 Task: Get directions from Mount Everest, Nepal and China to Sagarmatha National Park, Nepal and reverse  starting point and destination and check the transit options
Action: Mouse moved to (171, 70)
Screenshot: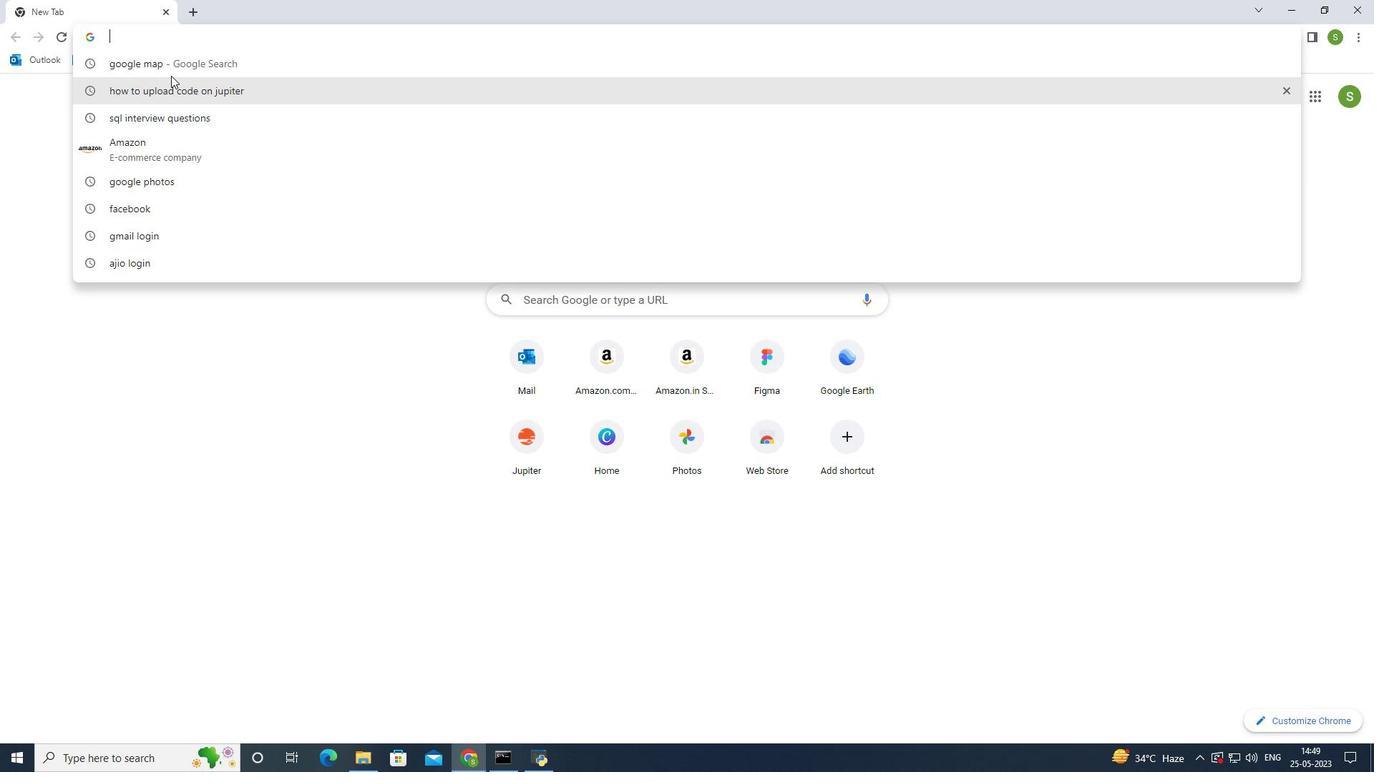 
Action: Mouse pressed left at (171, 70)
Screenshot: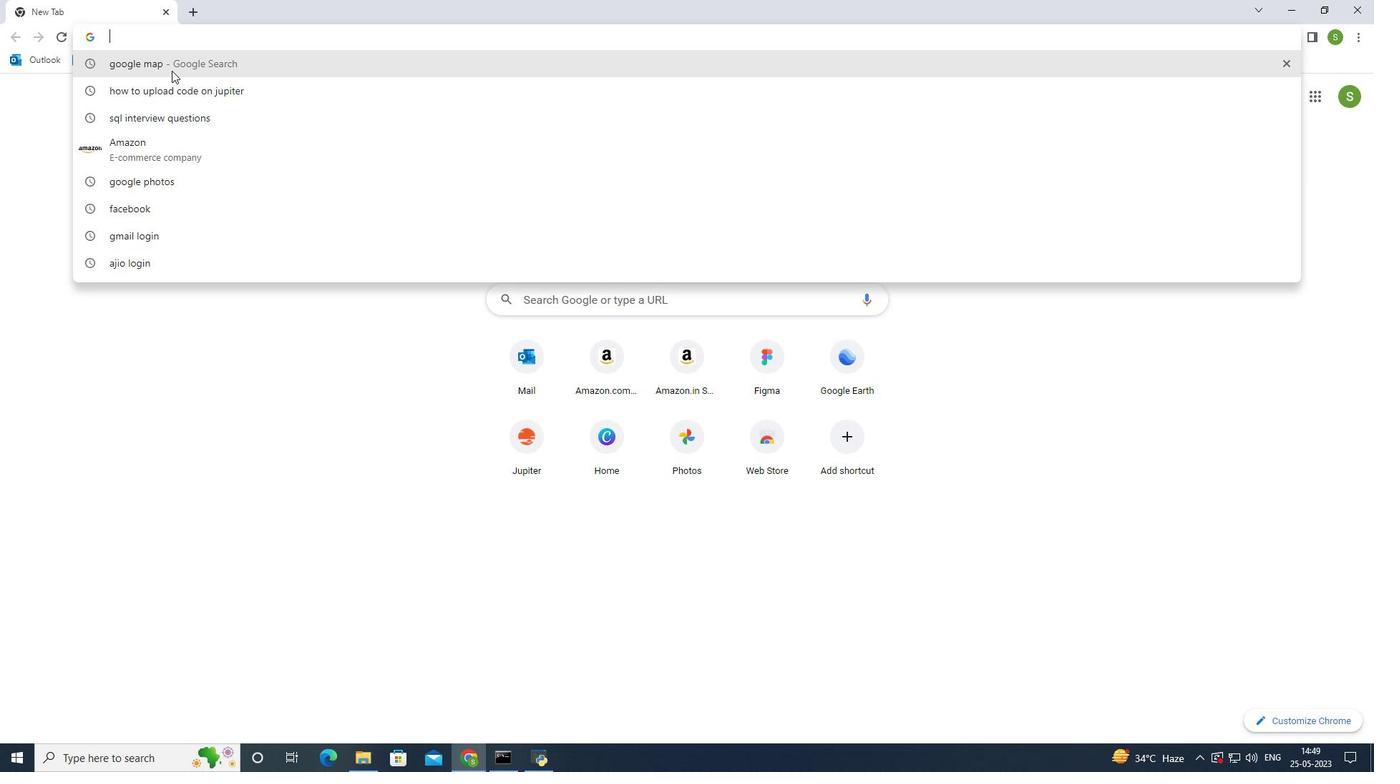 
Action: Mouse moved to (215, 226)
Screenshot: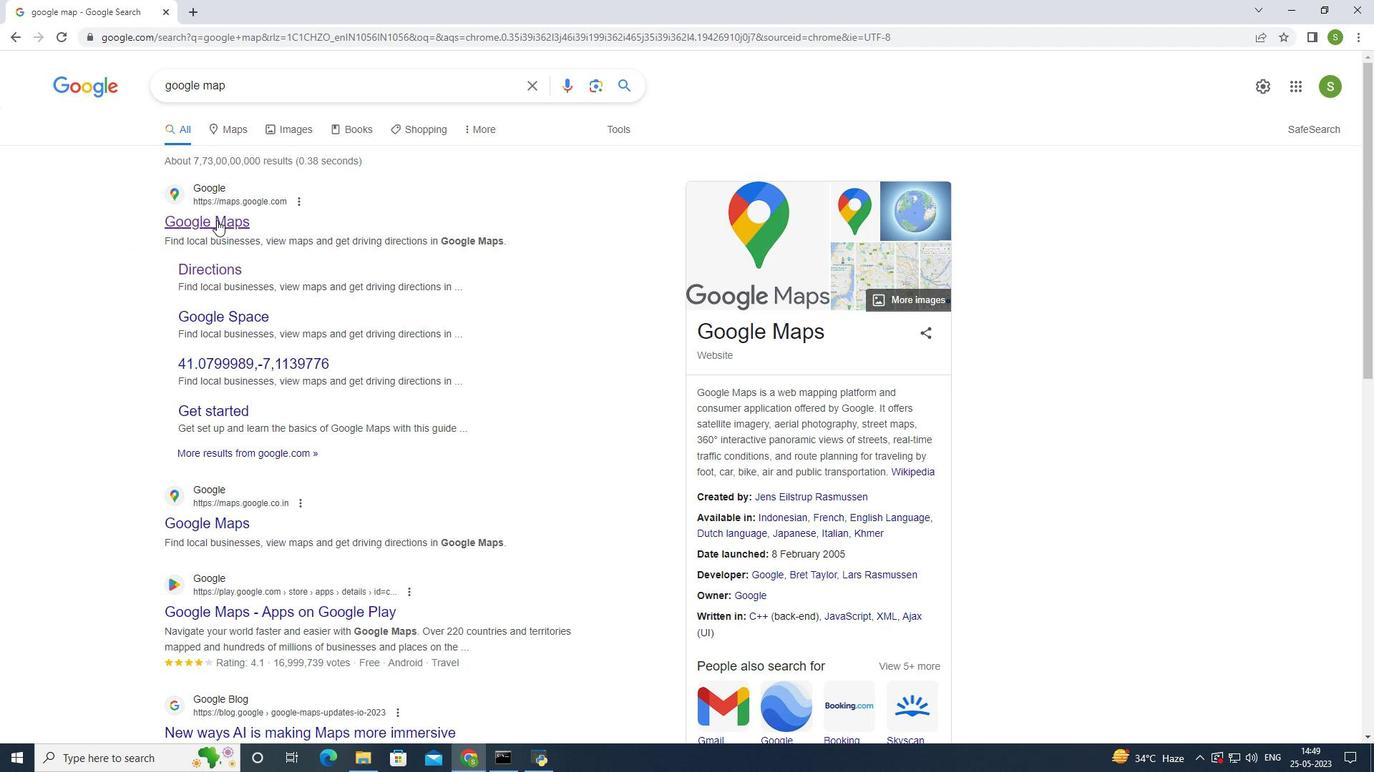 
Action: Mouse pressed left at (215, 226)
Screenshot: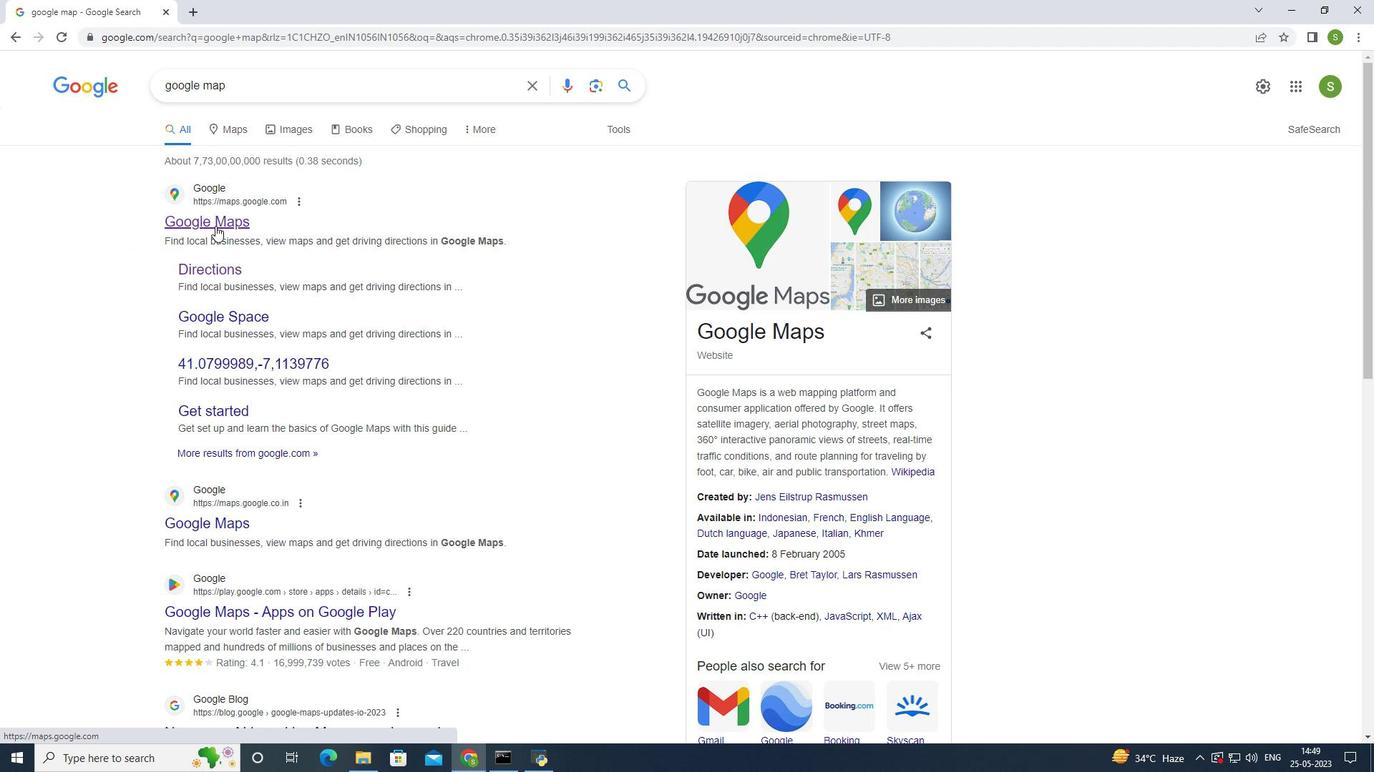
Action: Mouse moved to (166, 80)
Screenshot: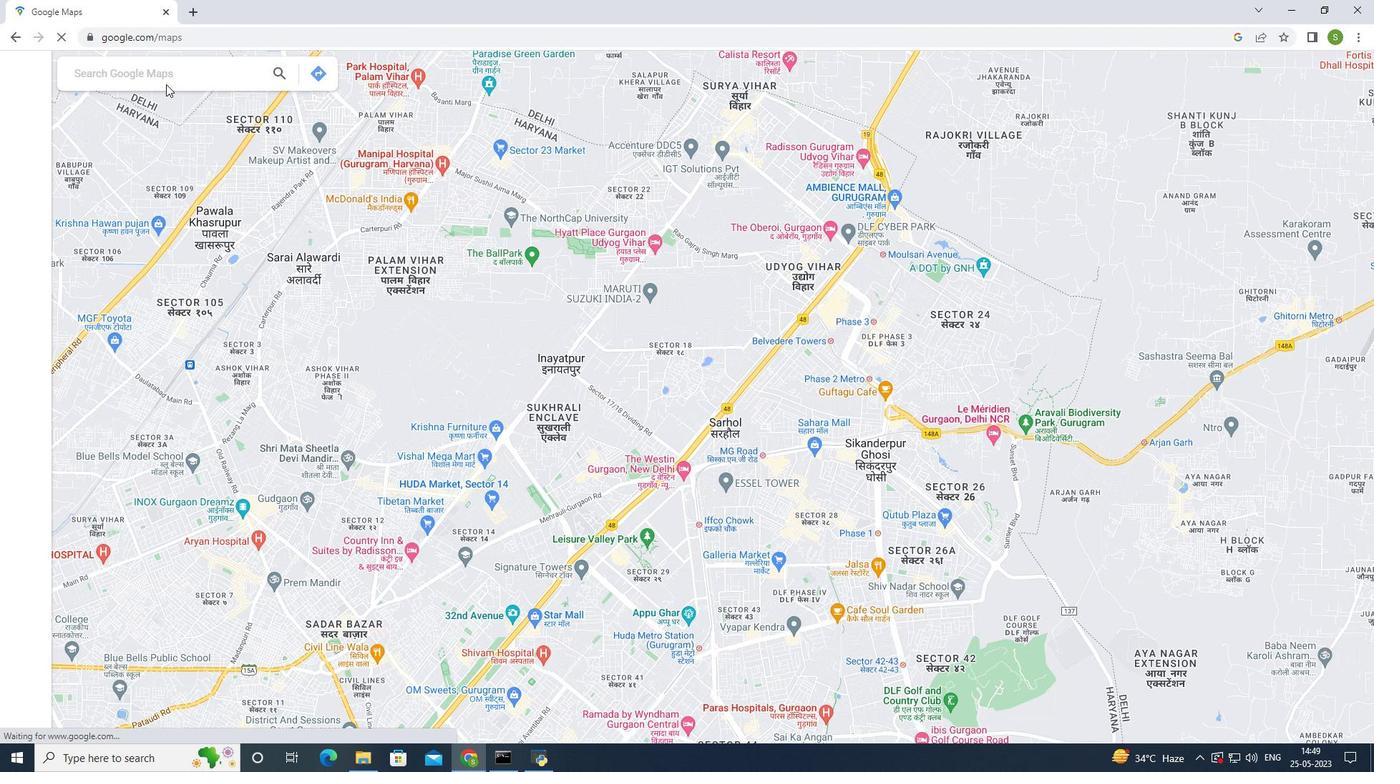 
Action: Mouse pressed left at (166, 80)
Screenshot: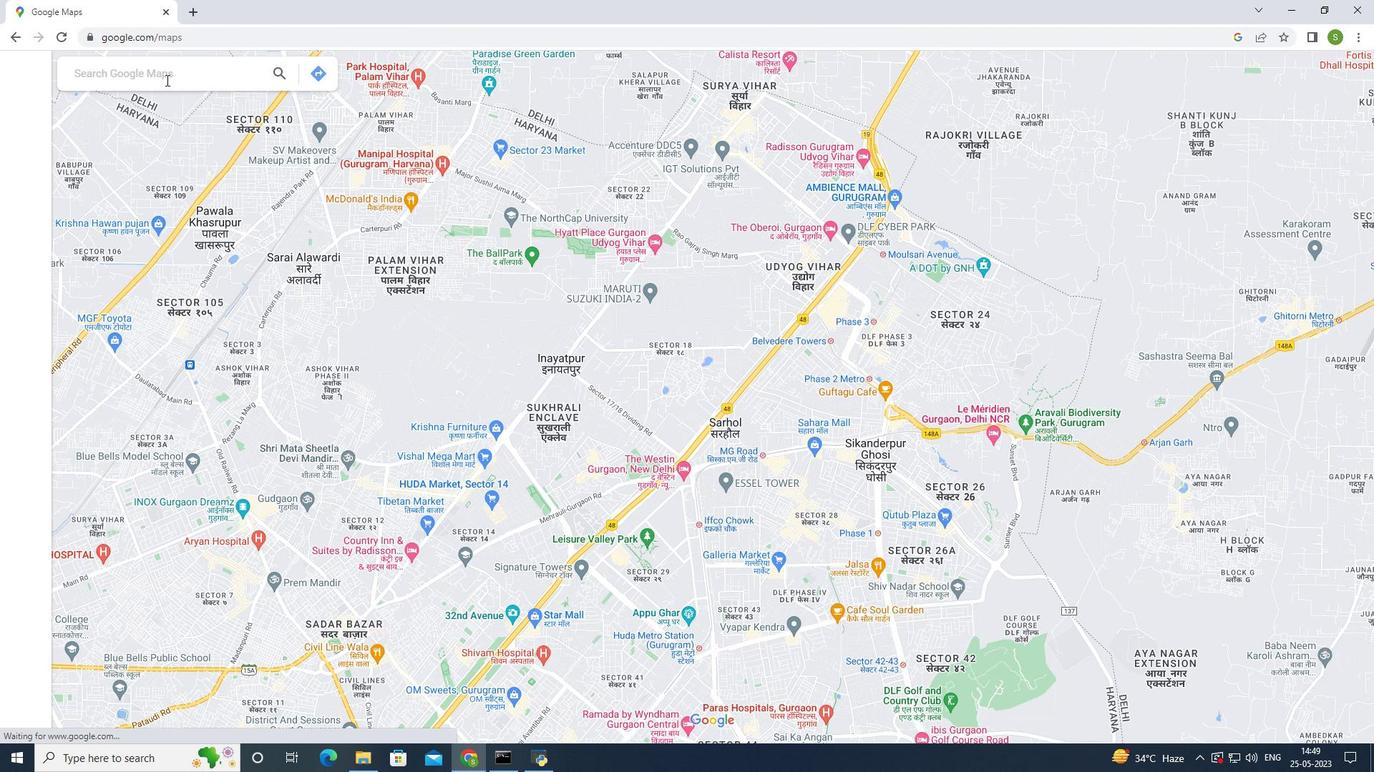 
Action: Mouse moved to (389, 487)
Screenshot: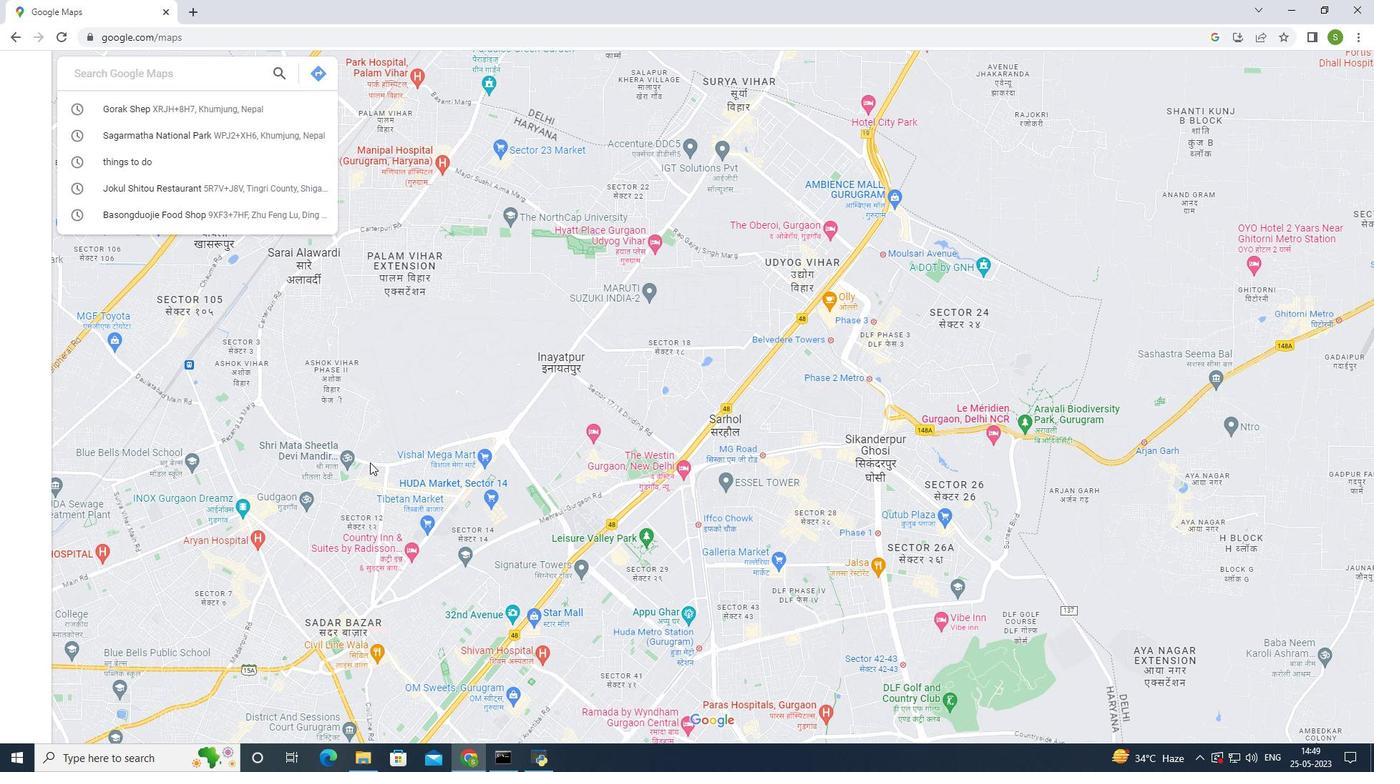 
Action: Key pressed <Key.caps_lock>M<Key.caps_lock>ount<Key.space><Key.caps_lock>E<Key.caps_lock>verest<Key.space><Key.caps_lock>N<Key.caps_lock>epal<Key.space>and<Key.space><Key.caps_lock>C<Key.caps_lock>hina<Key.space><Key.caps_lock>TO<Key.caps_lock><Key.backspace><Key.backspace><Key.caps_lock><Key.caps_lock>to<Key.space><Key.caps_lock>S<Key.caps_lock>a<Key.caps_lock>GARMATHA<Key.backspace><Key.backspace><Key.backspace><Key.backspace><Key.backspace><Key.backspace><Key.backspace><Key.backspace><Key.caps_lock>garmatha<Key.space><Key.caps_lock>N<Key.caps_lock>ational<Key.space><Key.caps_lock>P<Key.caps_lock>ark<Key.enter>
Screenshot: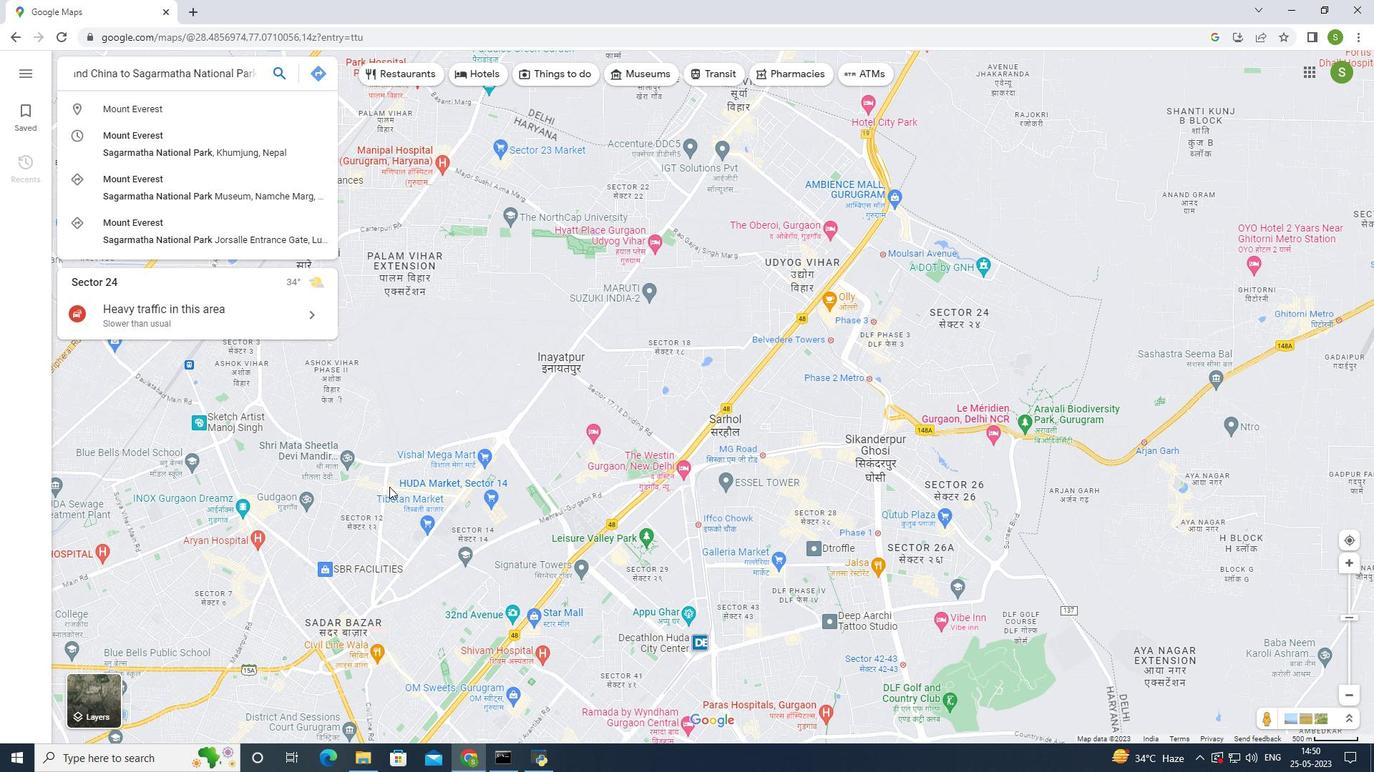 
Action: Mouse moved to (74, 70)
Screenshot: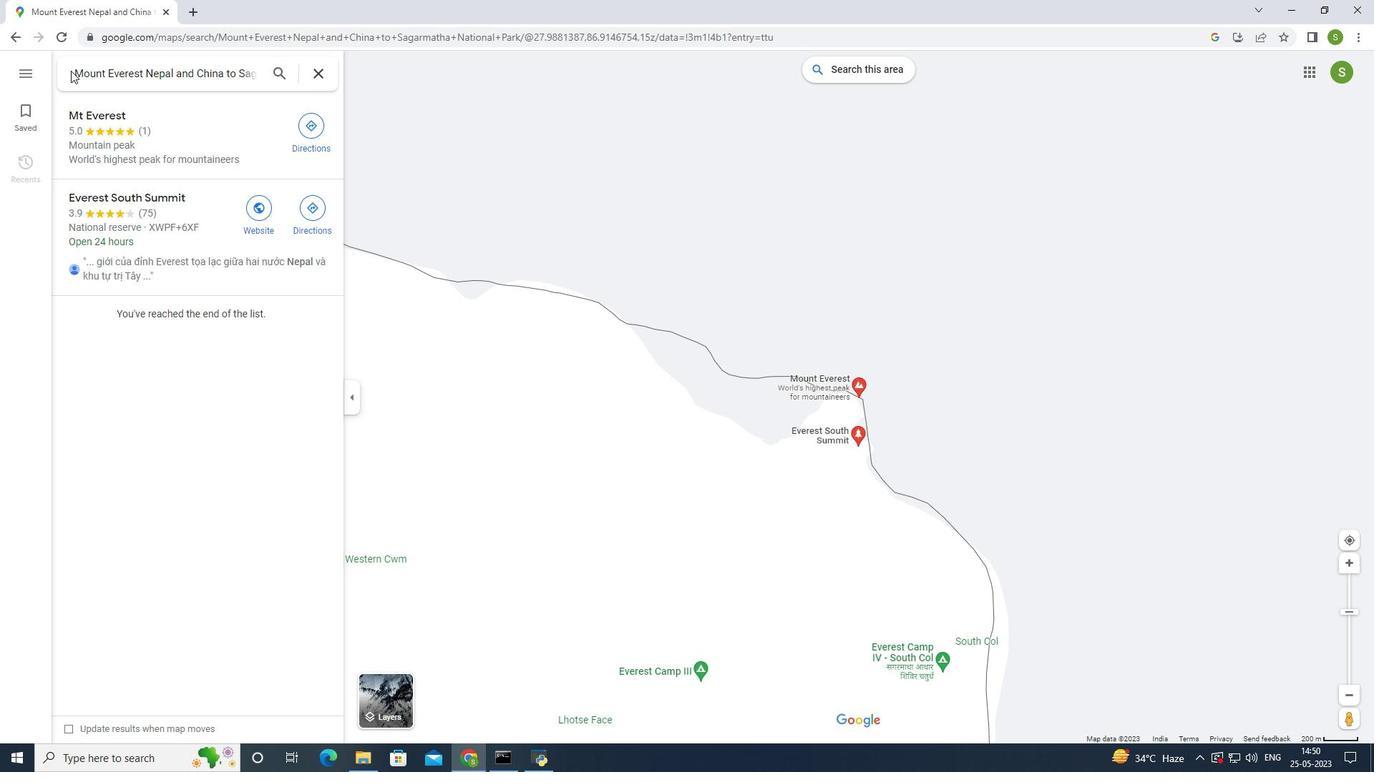 
Action: Mouse pressed left at (74, 70)
Screenshot: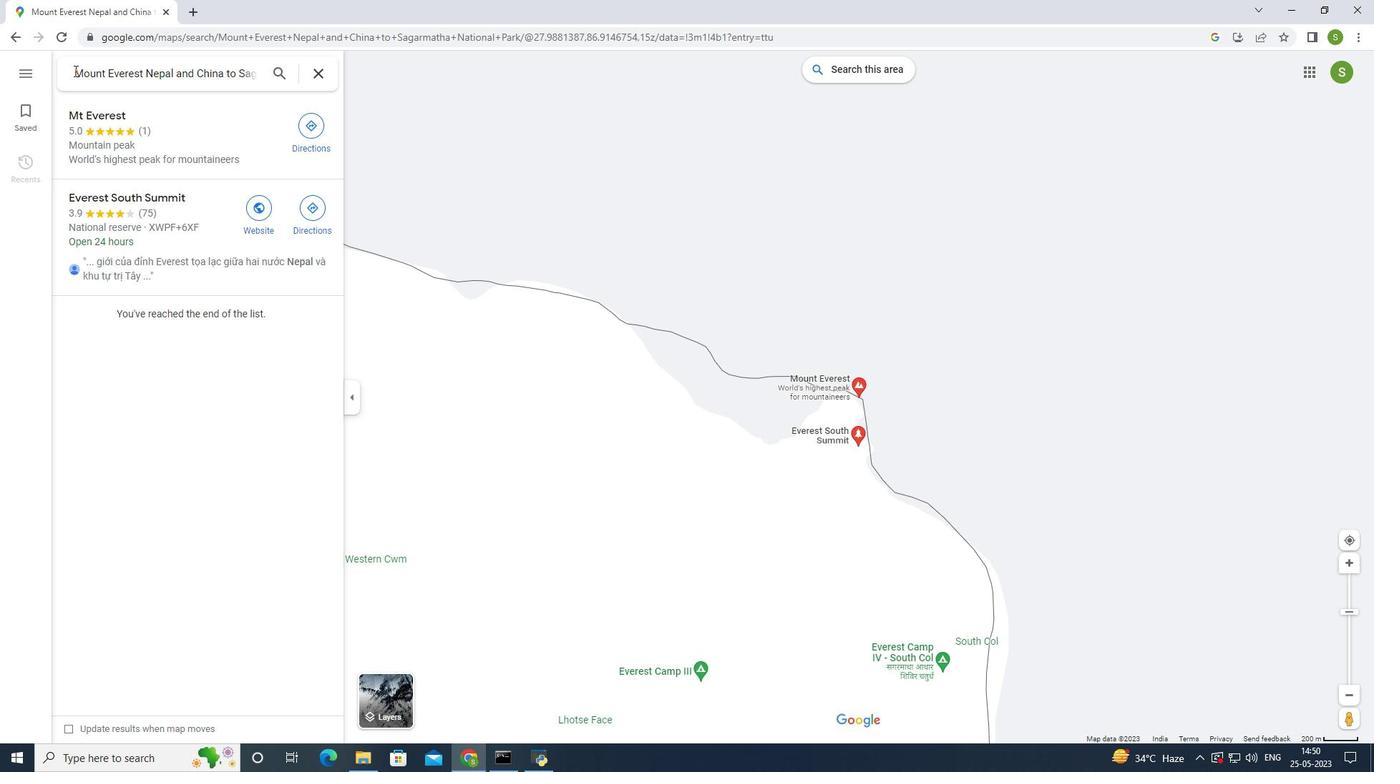 
Action: Mouse moved to (108, 77)
Screenshot: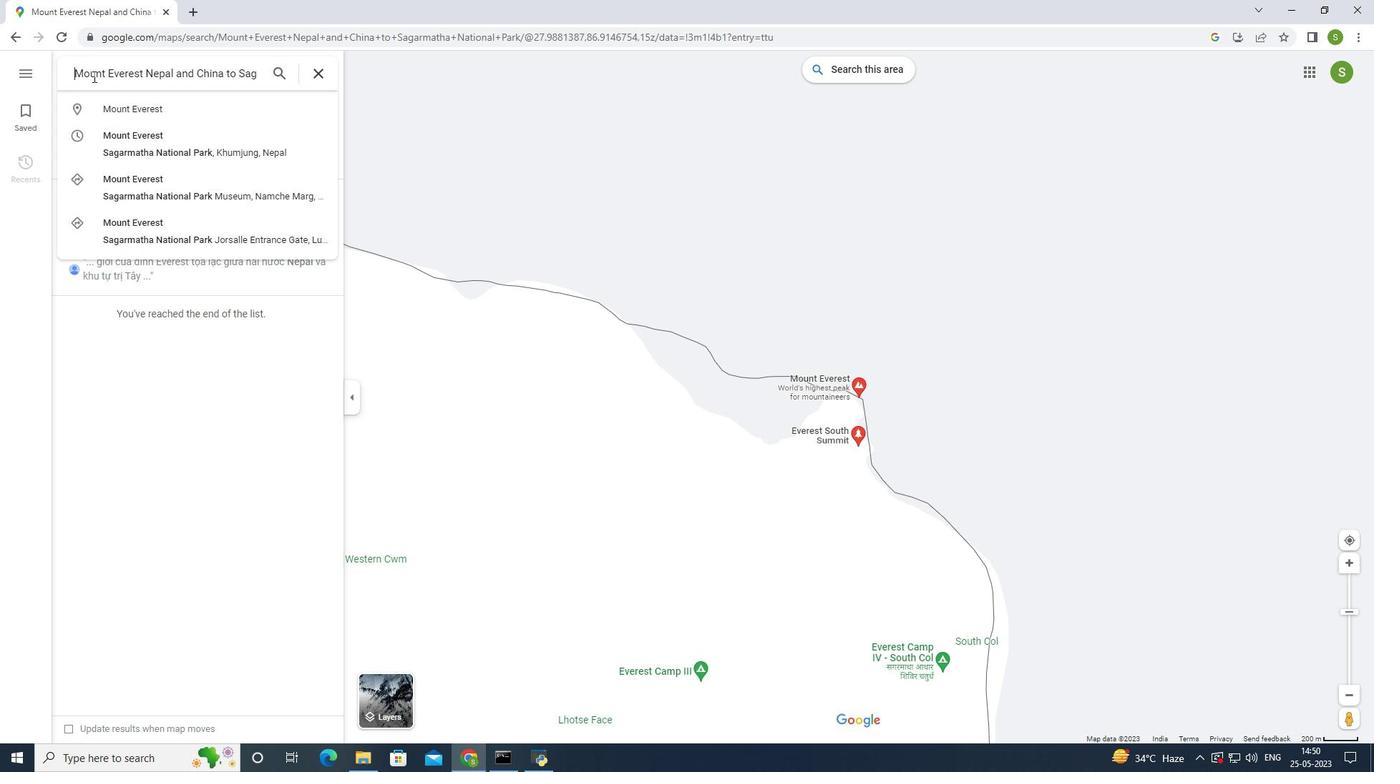 
Action: Key pressed <Key.space>
Screenshot: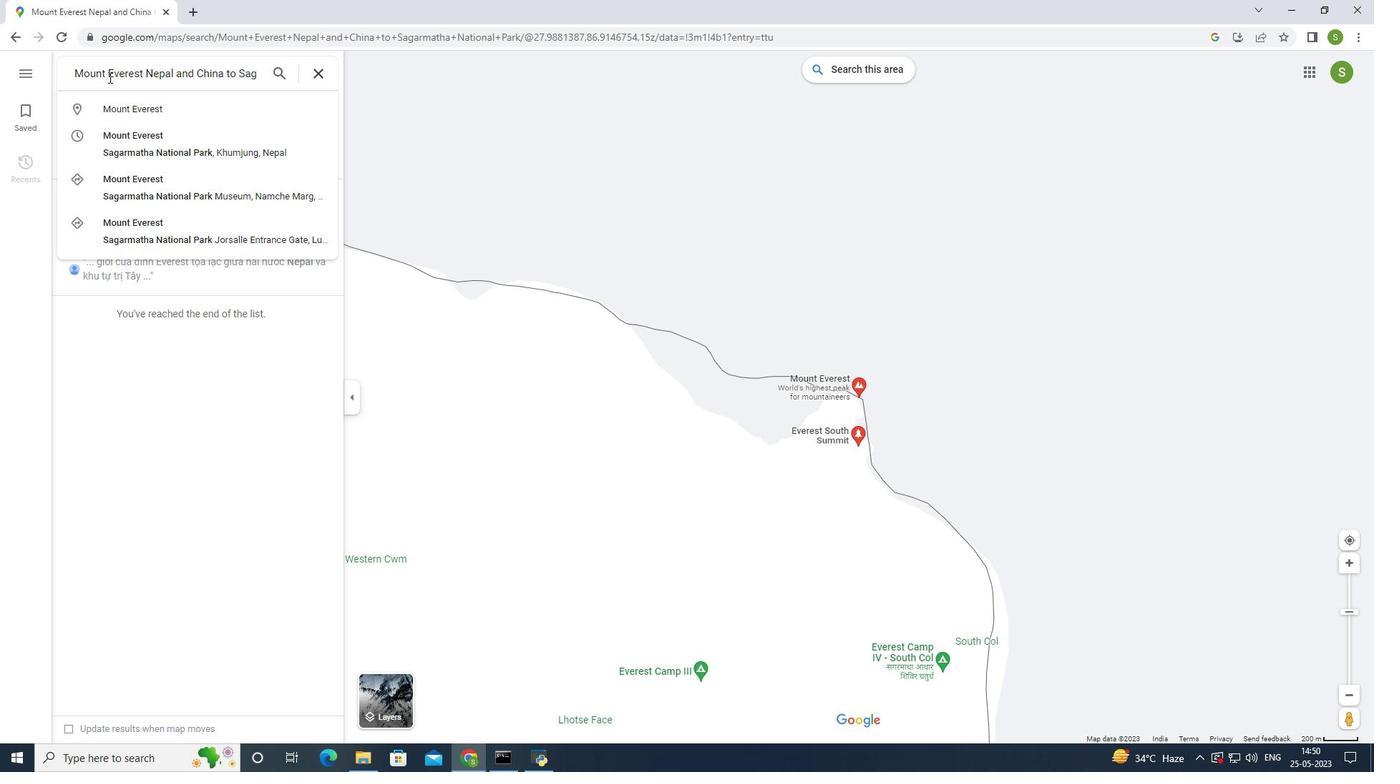 
Action: Mouse moved to (109, 77)
Screenshot: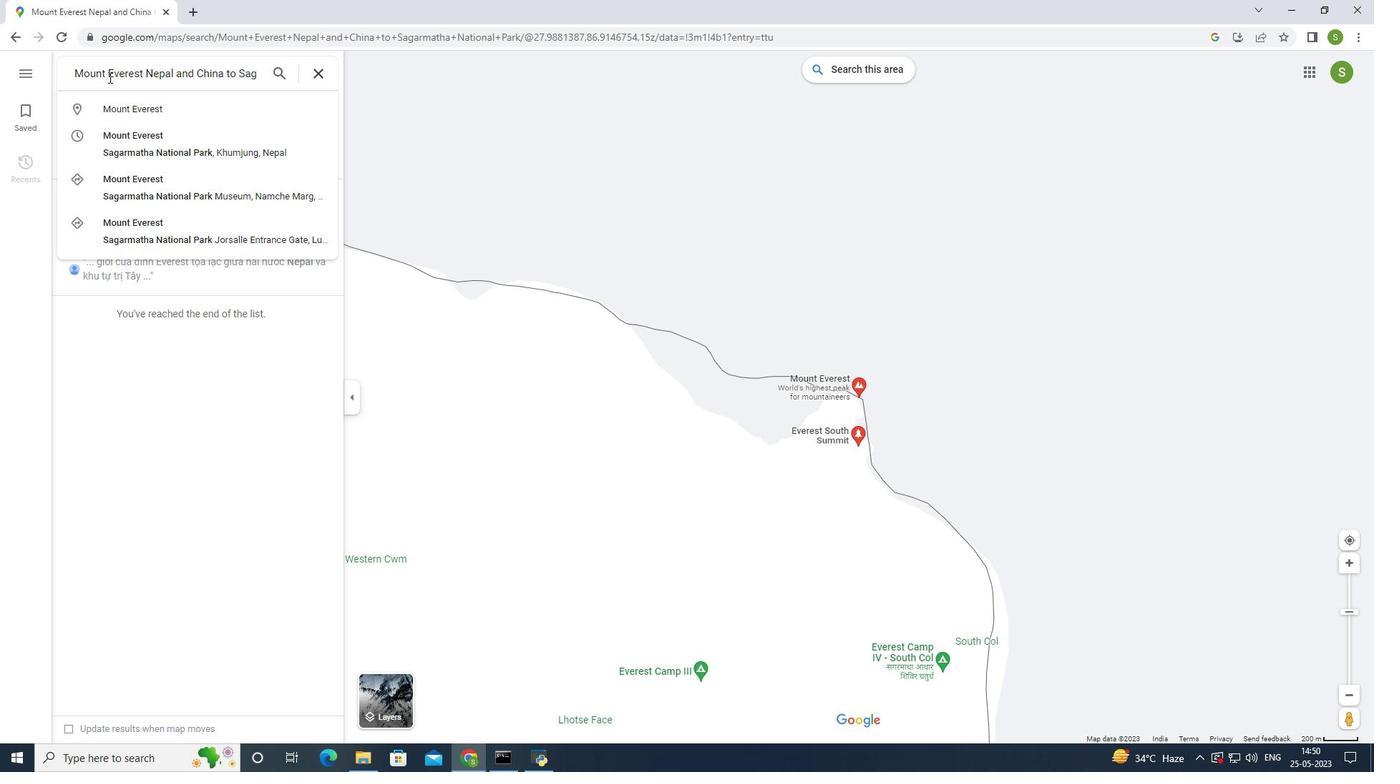 
Action: Key pressed fri<Key.backspace>om
Screenshot: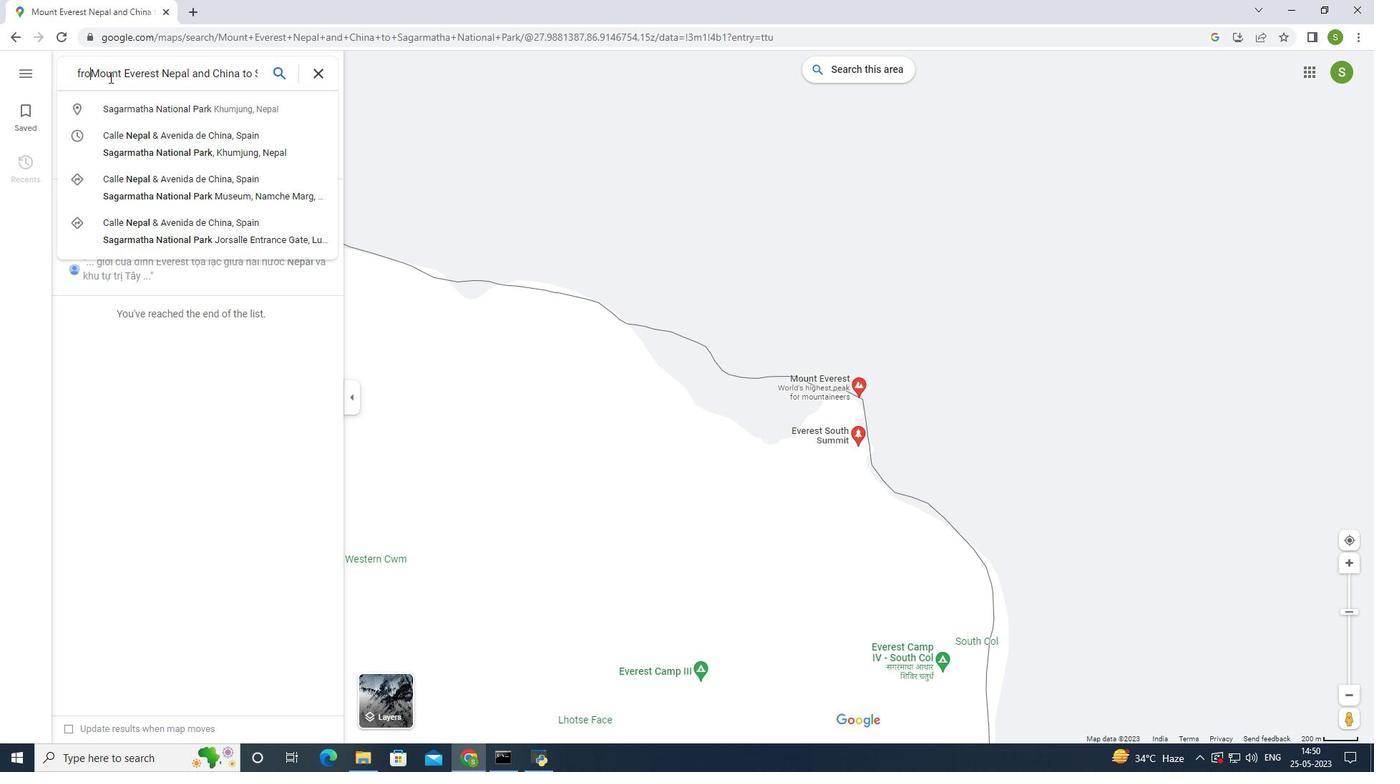 
Action: Mouse moved to (109, 78)
Screenshot: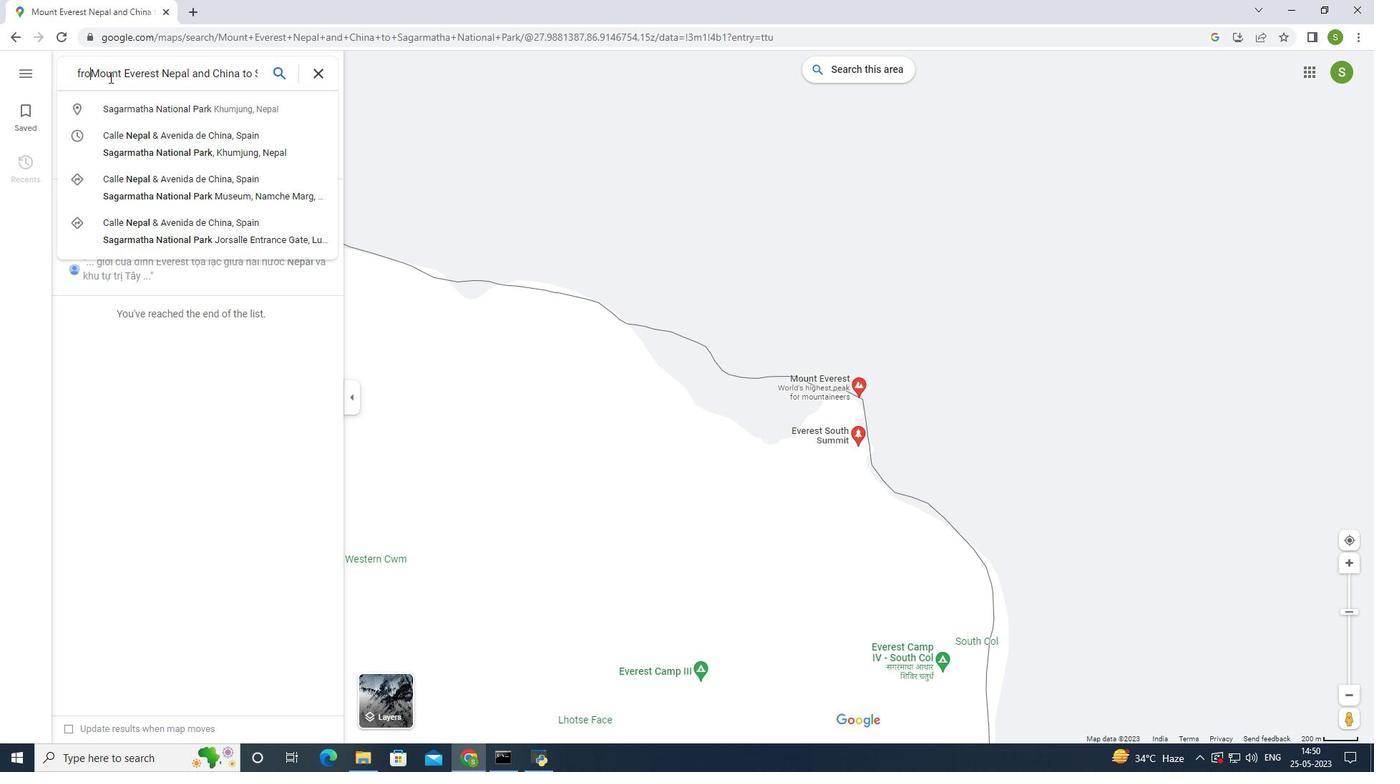 
Action: Key pressed <Key.space>
Screenshot: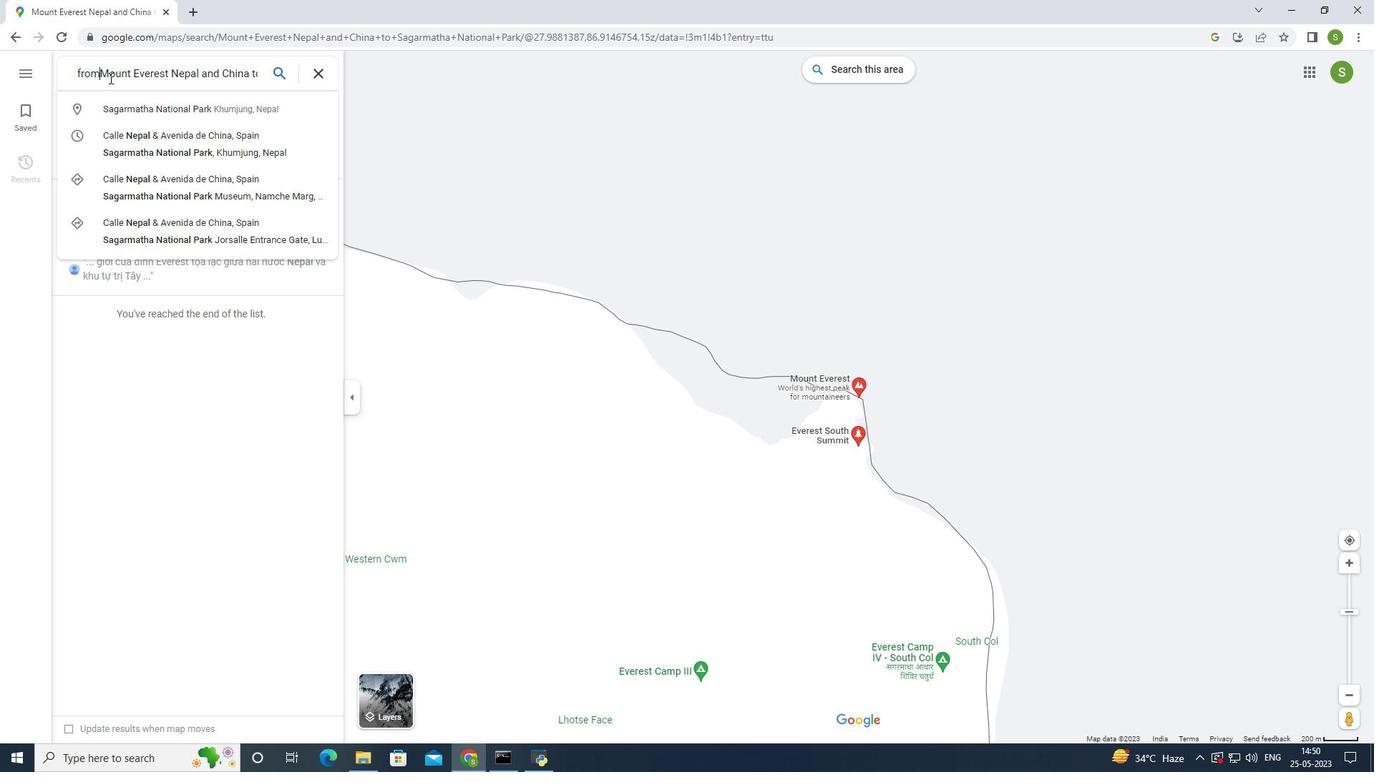 
Action: Mouse moved to (109, 78)
Screenshot: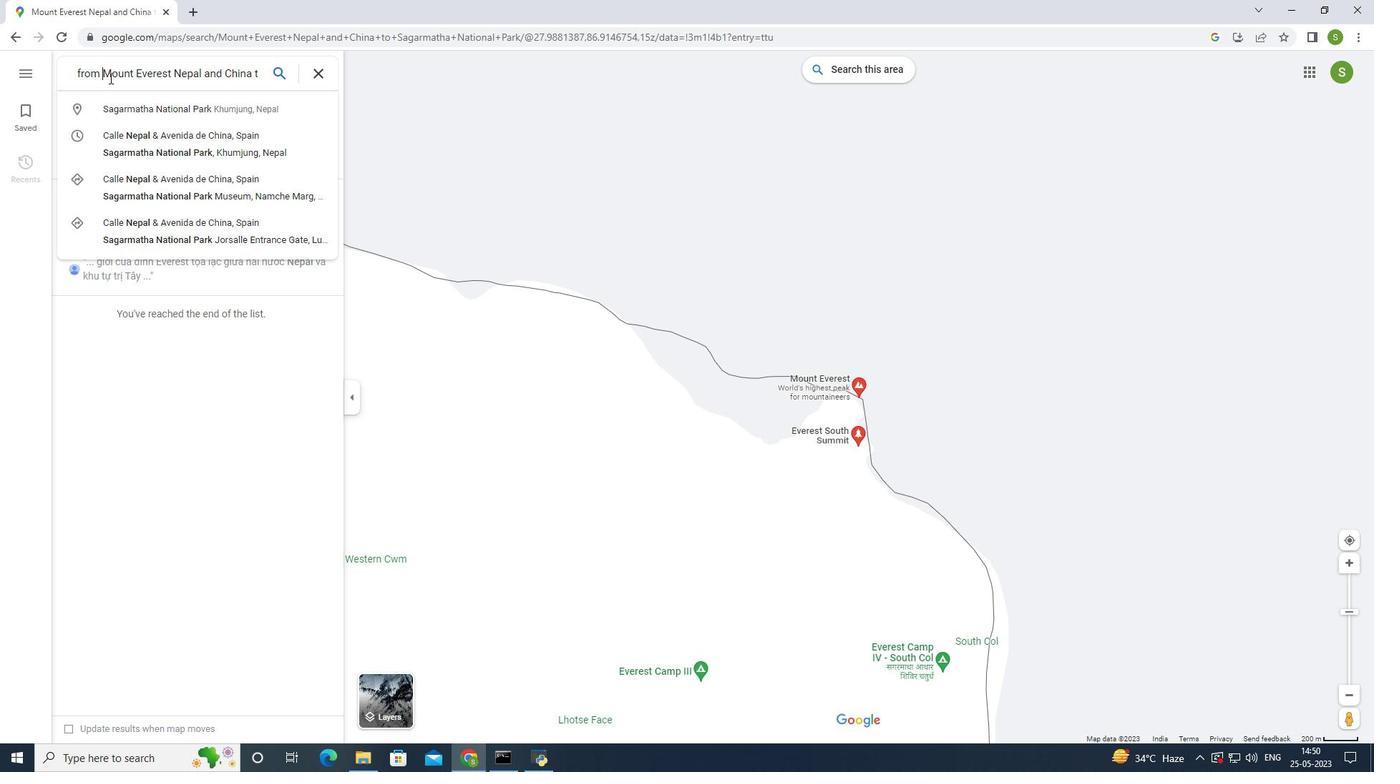 
Action: Key pressed <Key.enter>
Screenshot: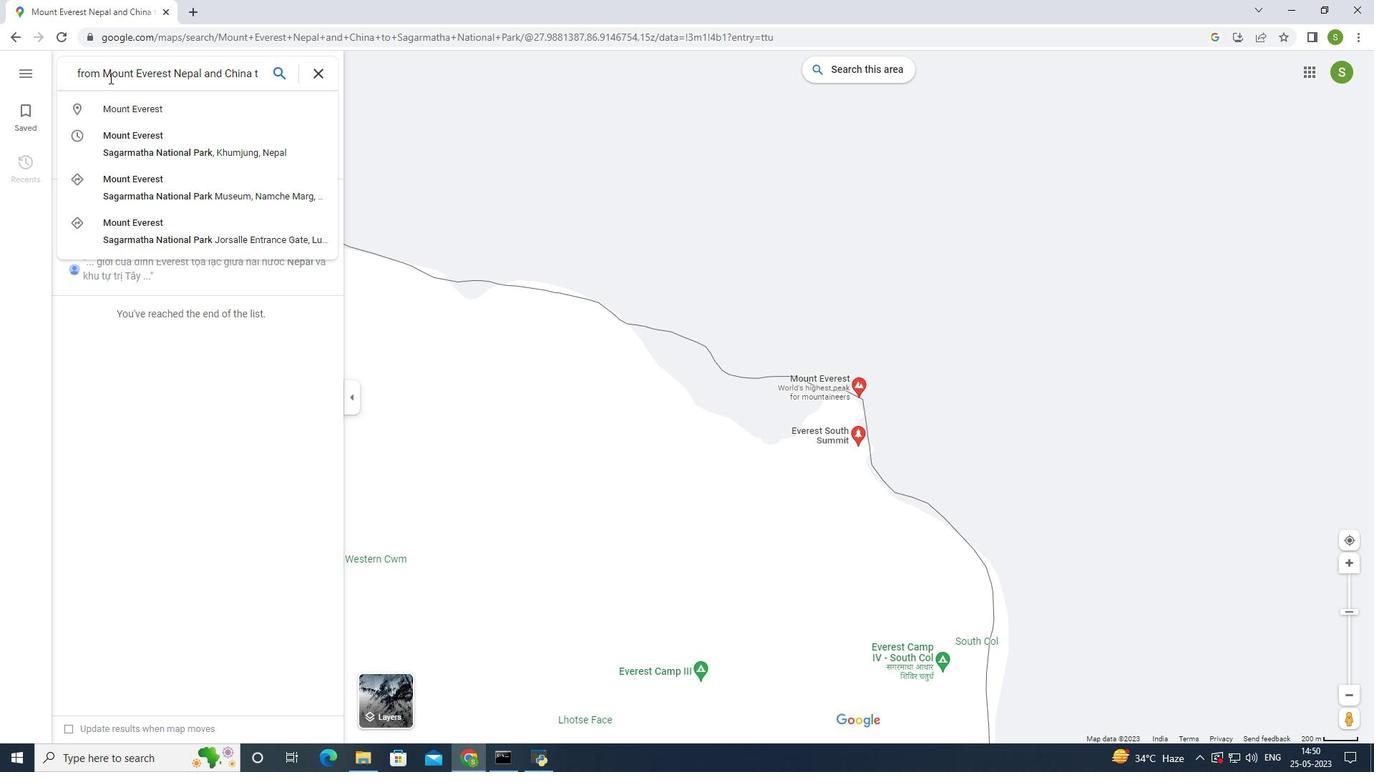 
Action: Mouse moved to (171, 81)
Screenshot: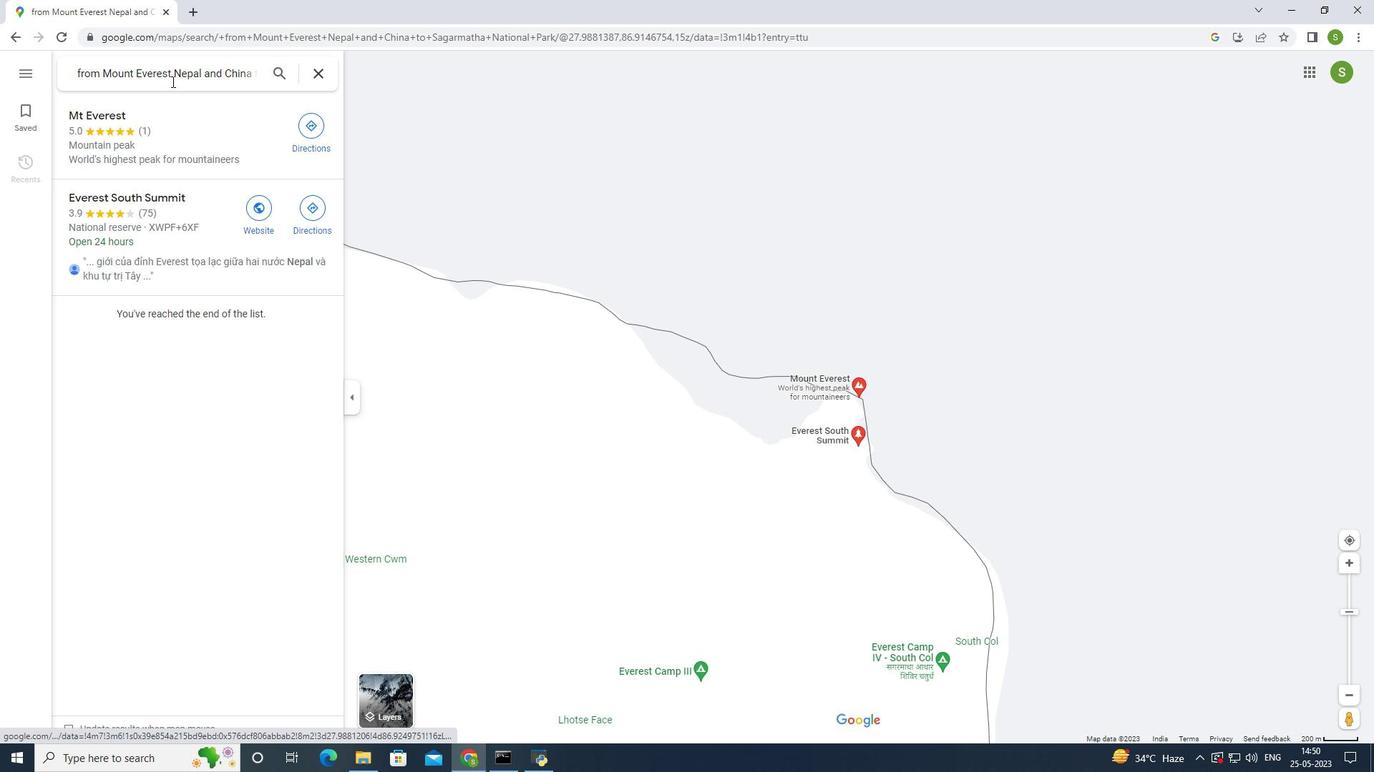 
Action: Mouse pressed left at (171, 81)
Screenshot: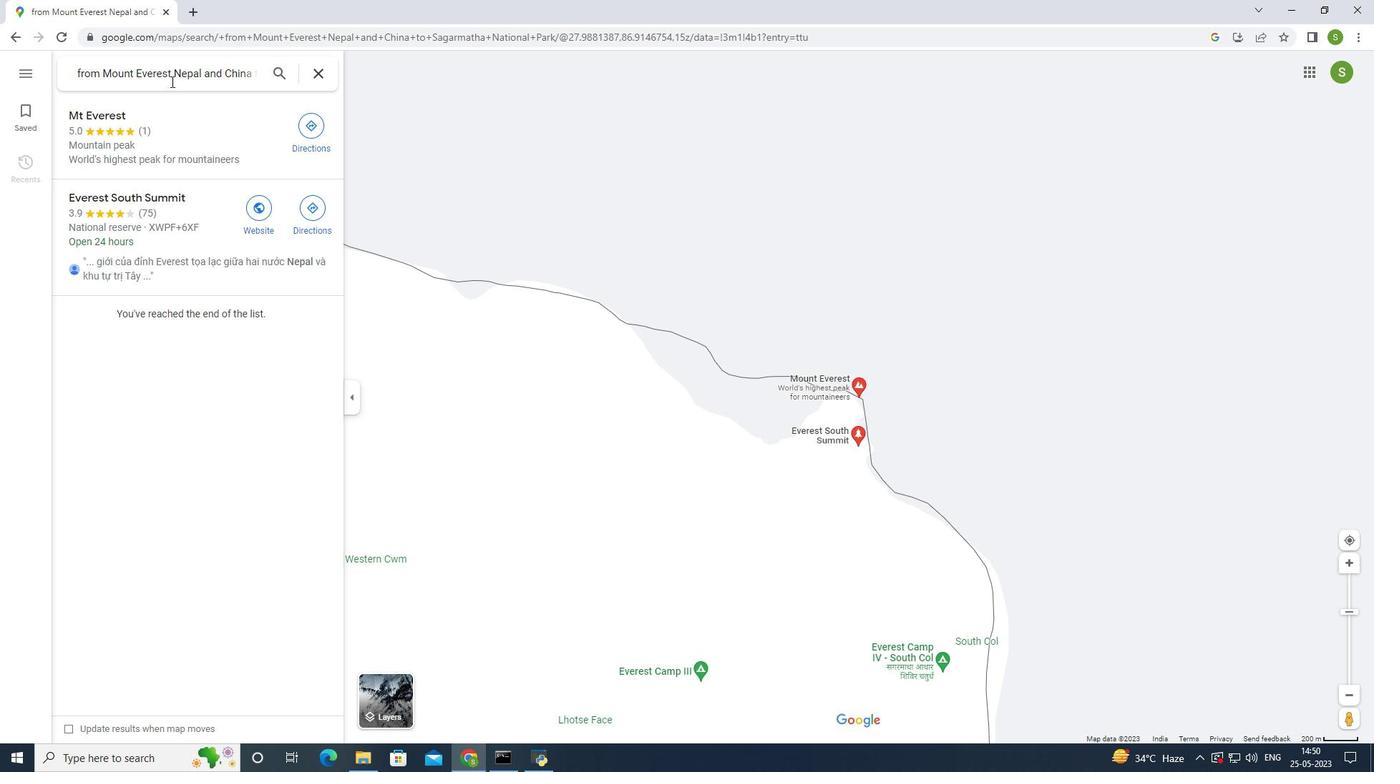 
Action: Mouse moved to (846, 391)
Screenshot: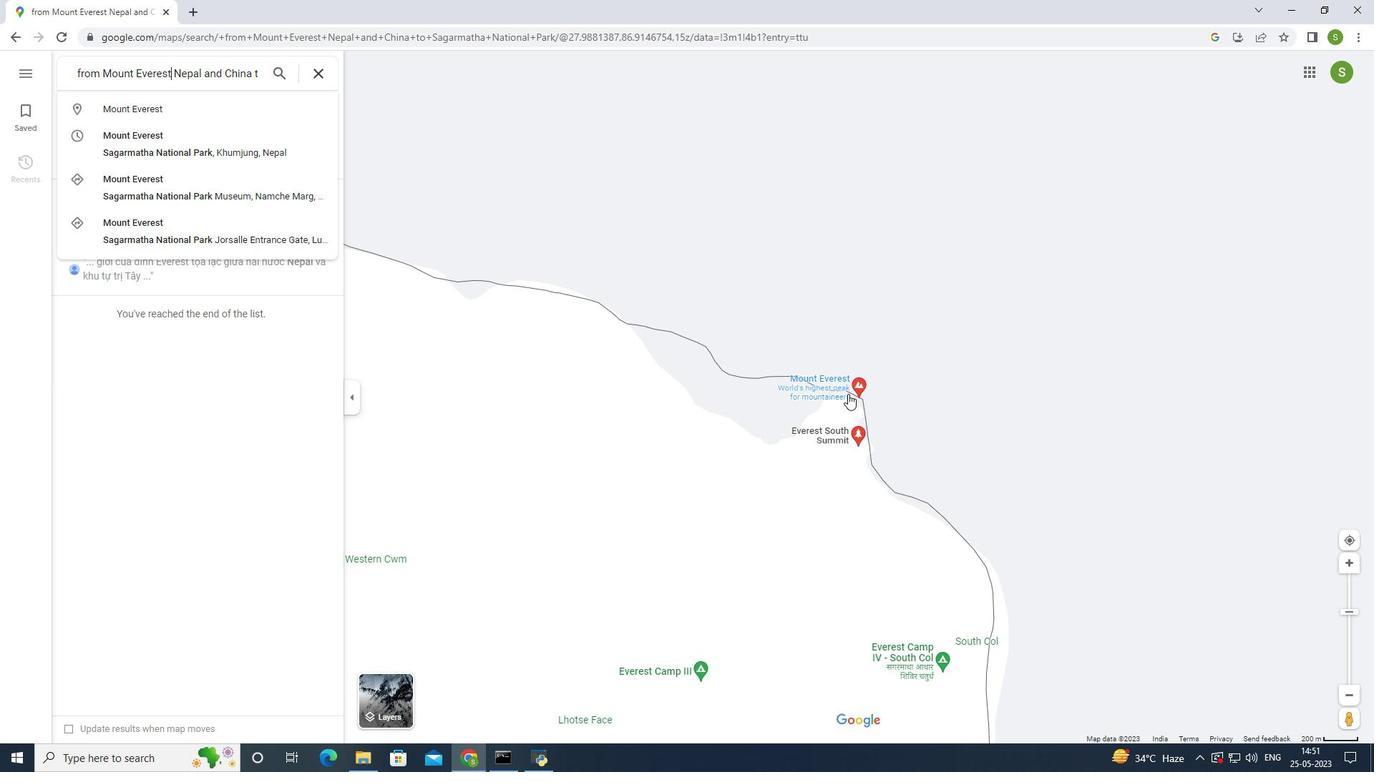 
Action: Mouse pressed left at (846, 391)
Screenshot: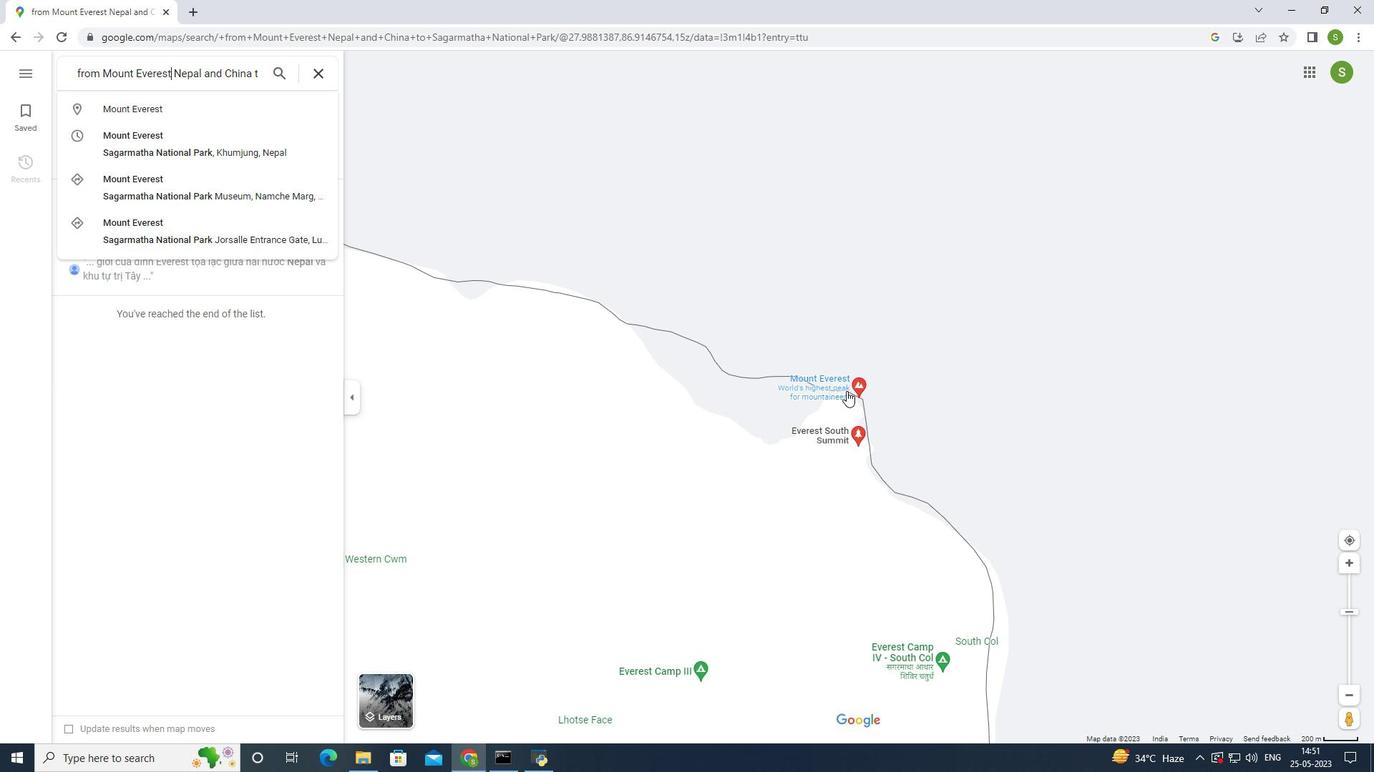 
Action: Mouse moved to (629, 117)
Screenshot: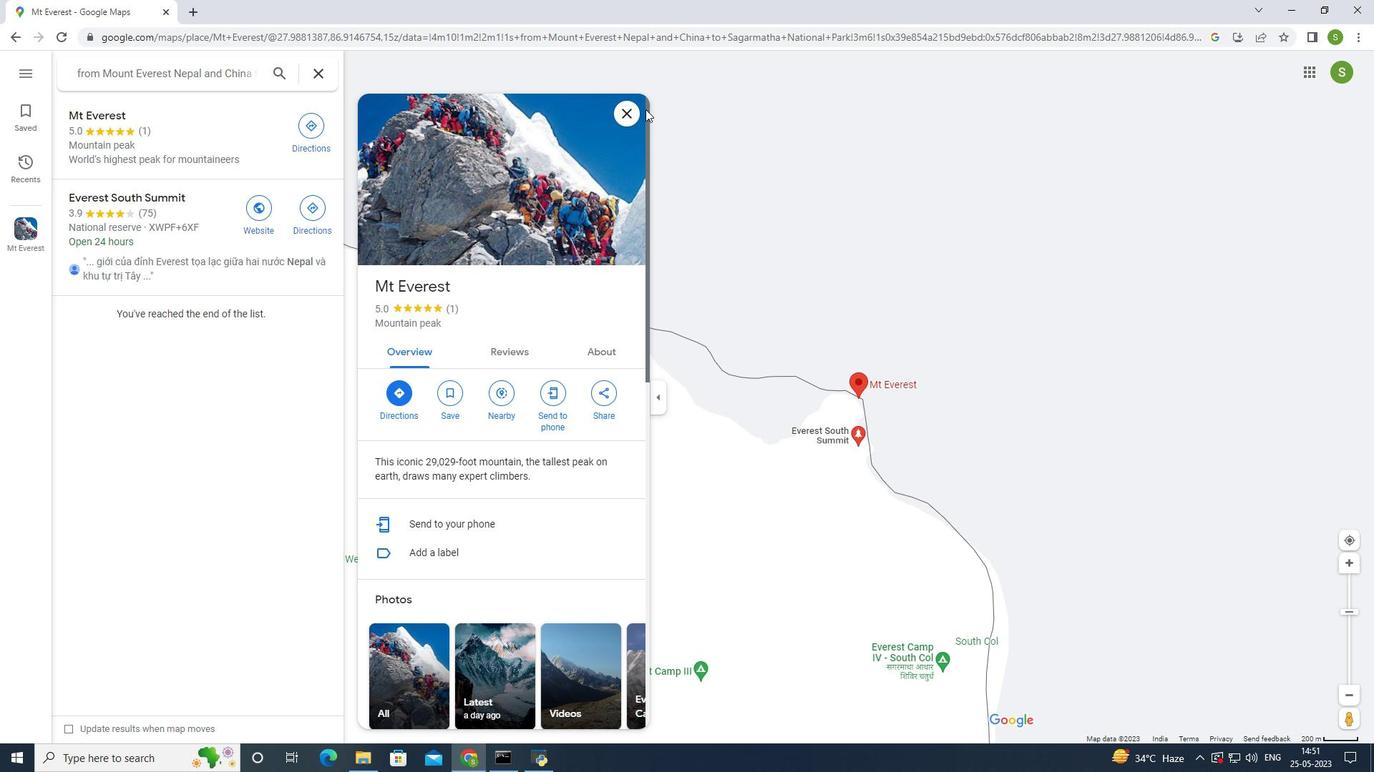 
Action: Mouse pressed left at (629, 117)
Screenshot: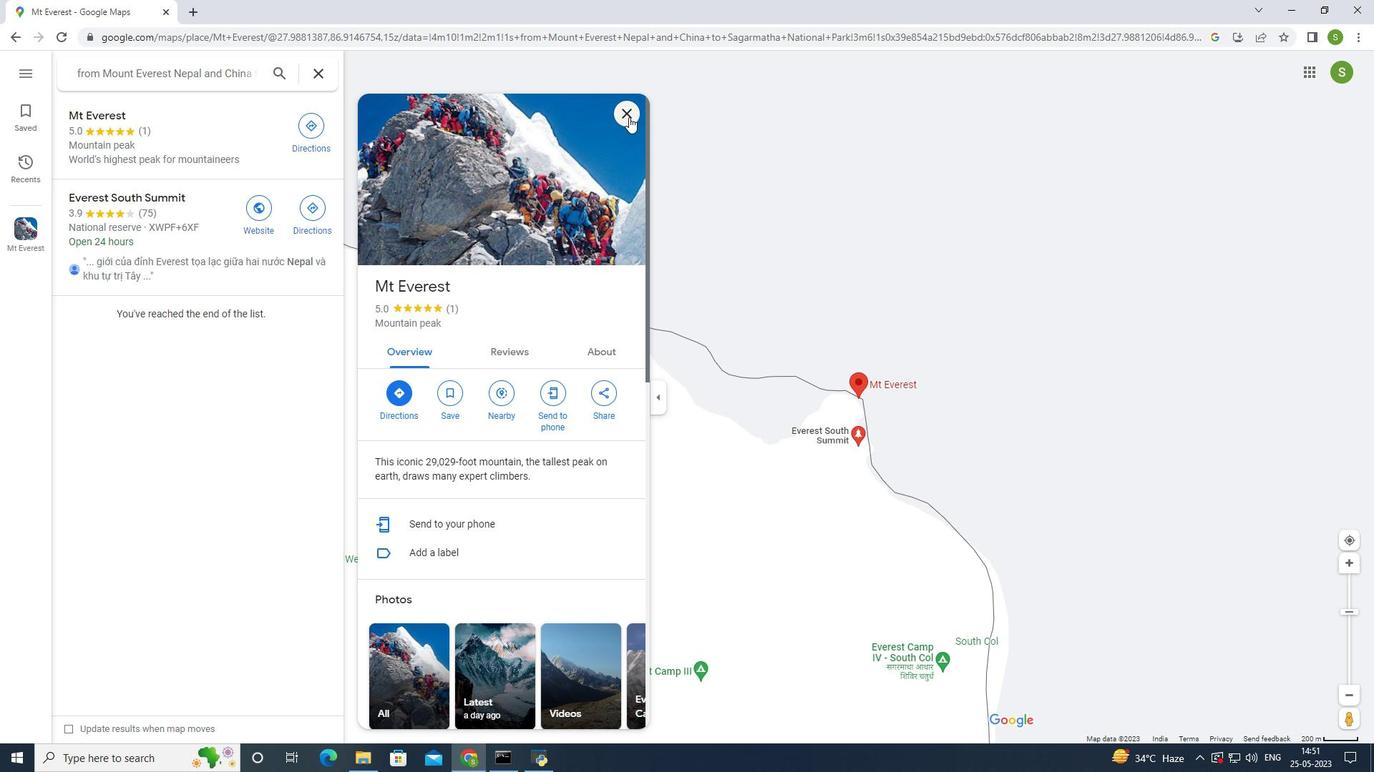 
Action: Mouse moved to (253, 70)
Screenshot: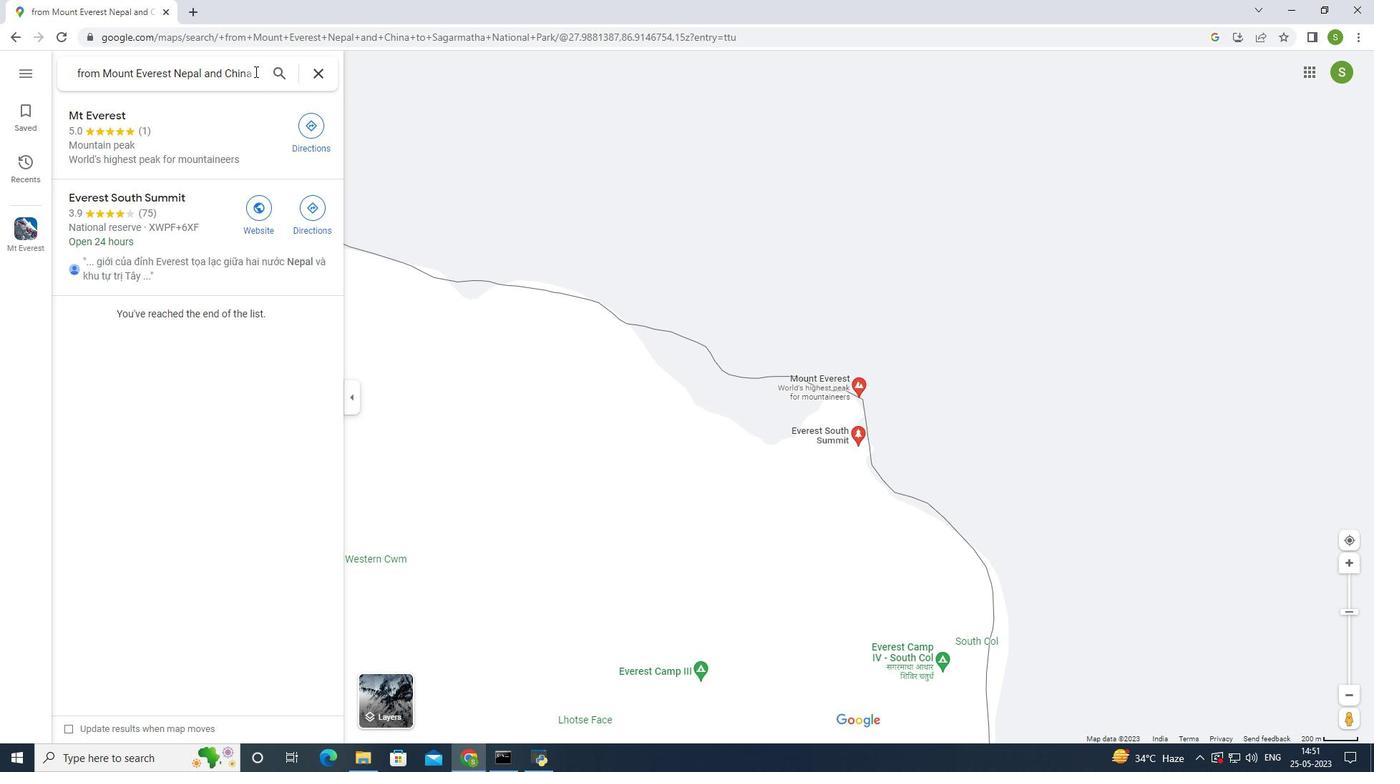
Action: Mouse pressed left at (253, 70)
Screenshot: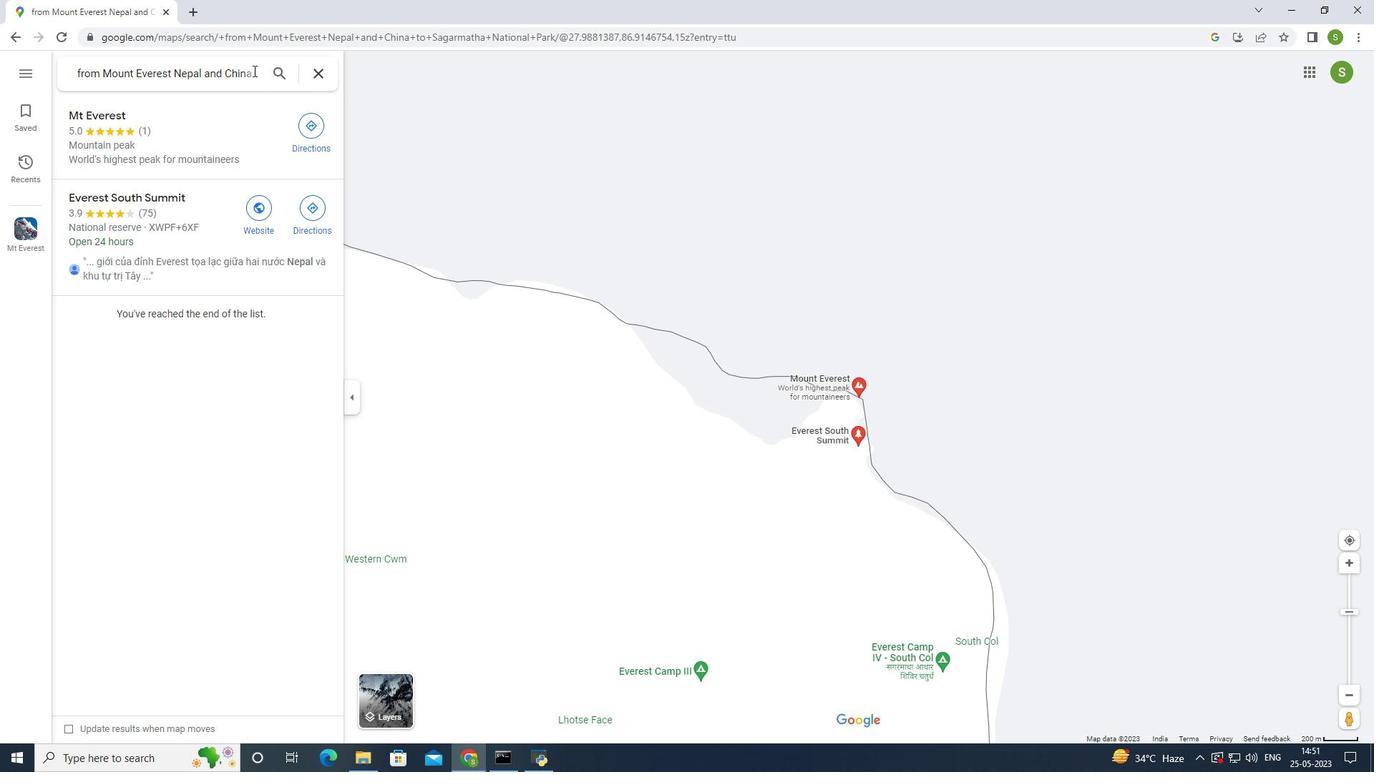 
Action: Mouse moved to (361, 113)
Screenshot: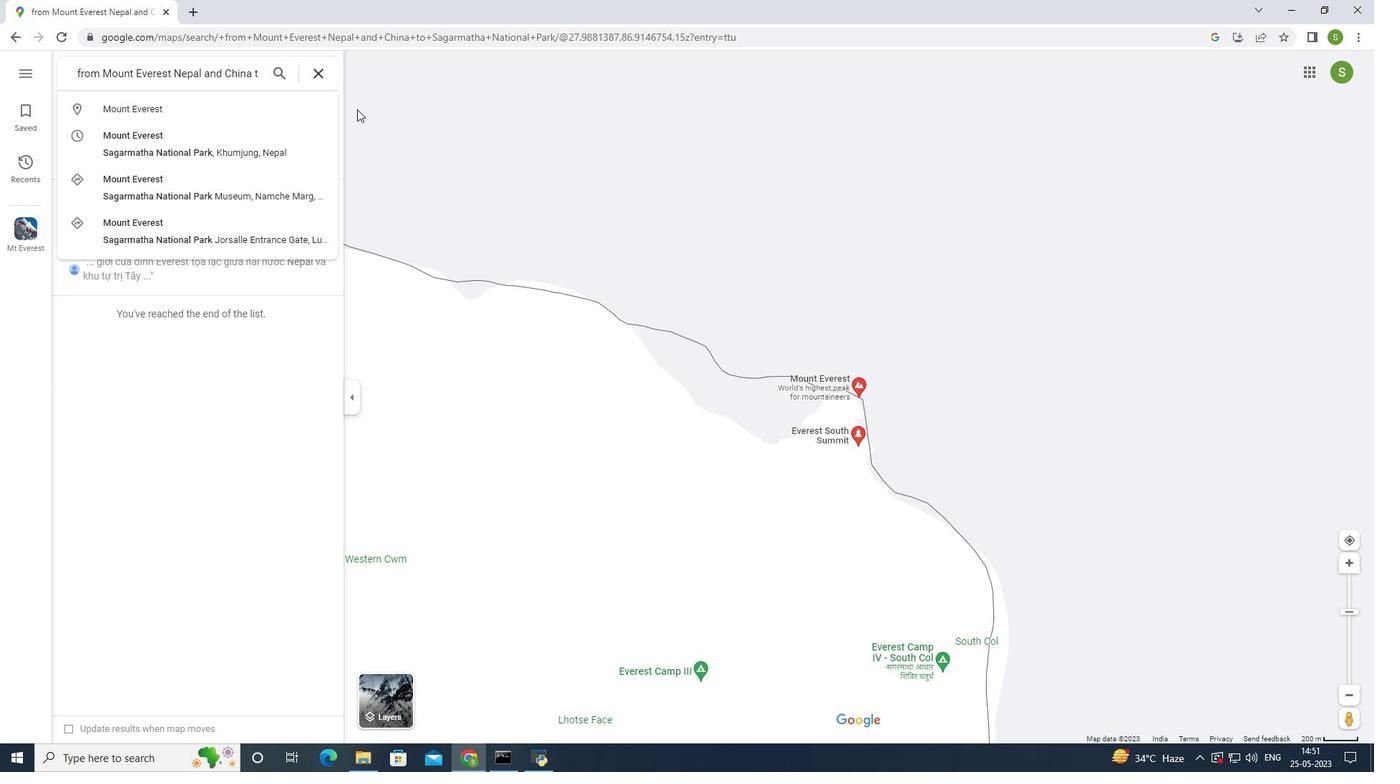 
Action: Key pressed <Key.right><Key.right><Key.right><Key.right><Key.right><Key.right><Key.right><Key.right><Key.right><Key.right><Key.right><Key.right><Key.right><Key.right><Key.right><Key.right><Key.right><Key.right>
Screenshot: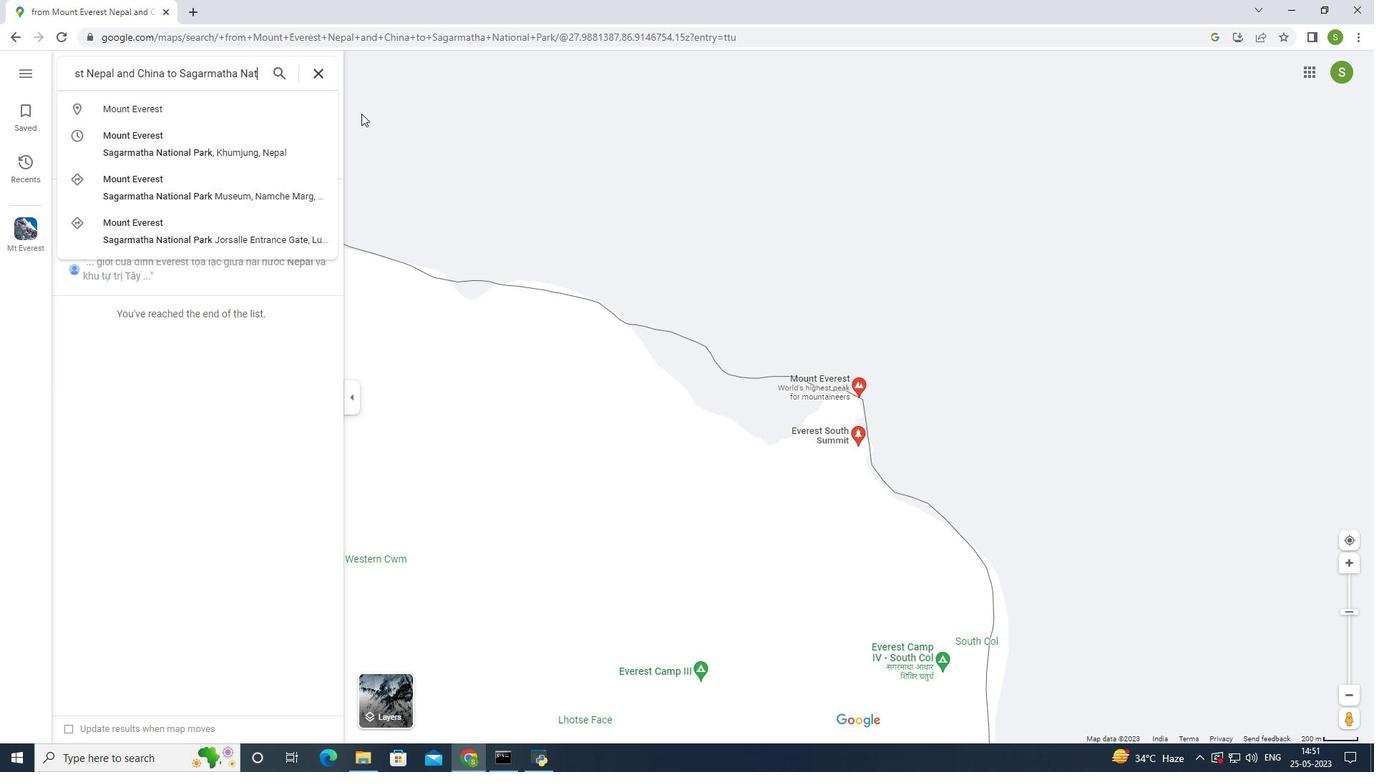 
Action: Mouse moved to (359, 114)
Screenshot: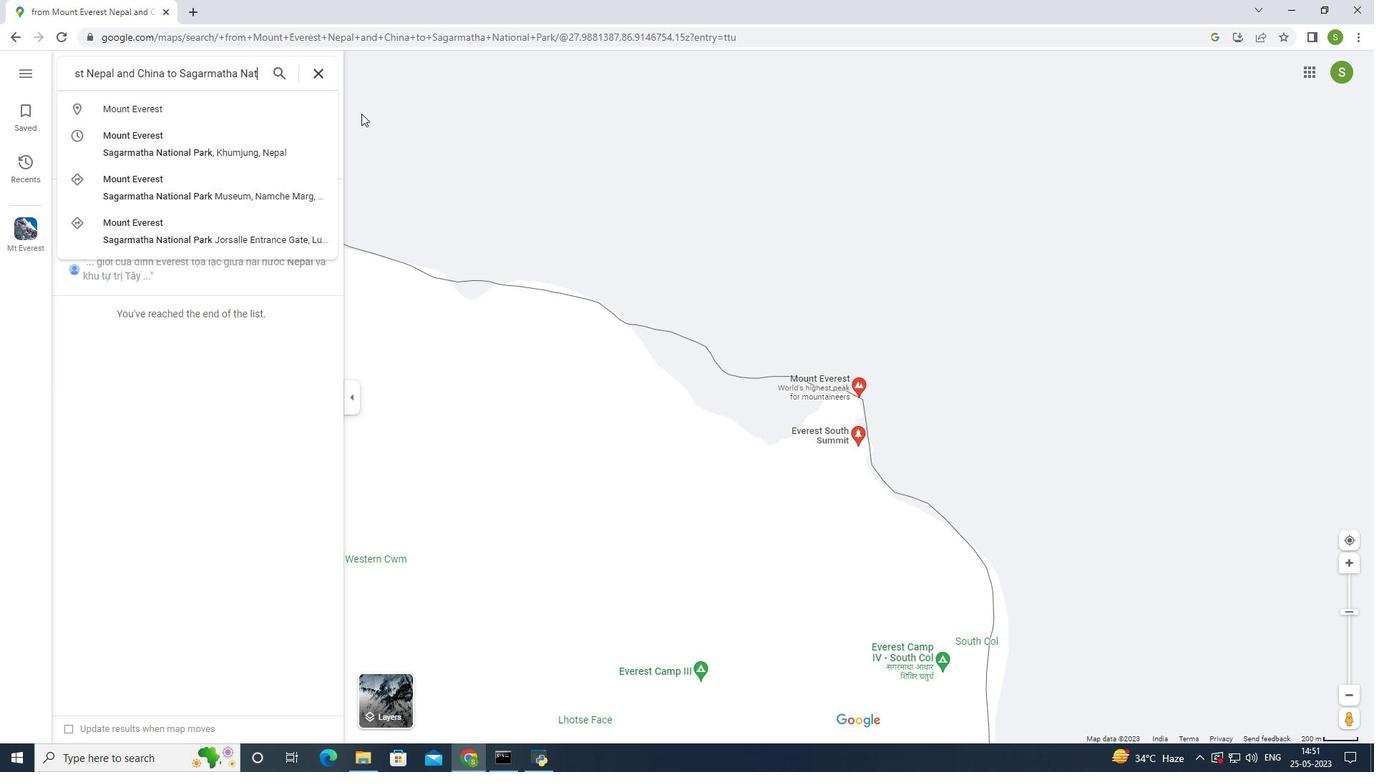
Action: Key pressed <Key.right><Key.right><Key.right><Key.right><Key.right><Key.right><Key.right><Key.right><Key.right><Key.right><Key.right><Key.right><Key.right><Key.right><Key.right><Key.right><Key.right><Key.right><Key.right><Key.right><Key.right><Key.right><Key.right><Key.right><Key.right><Key.right>,
Screenshot: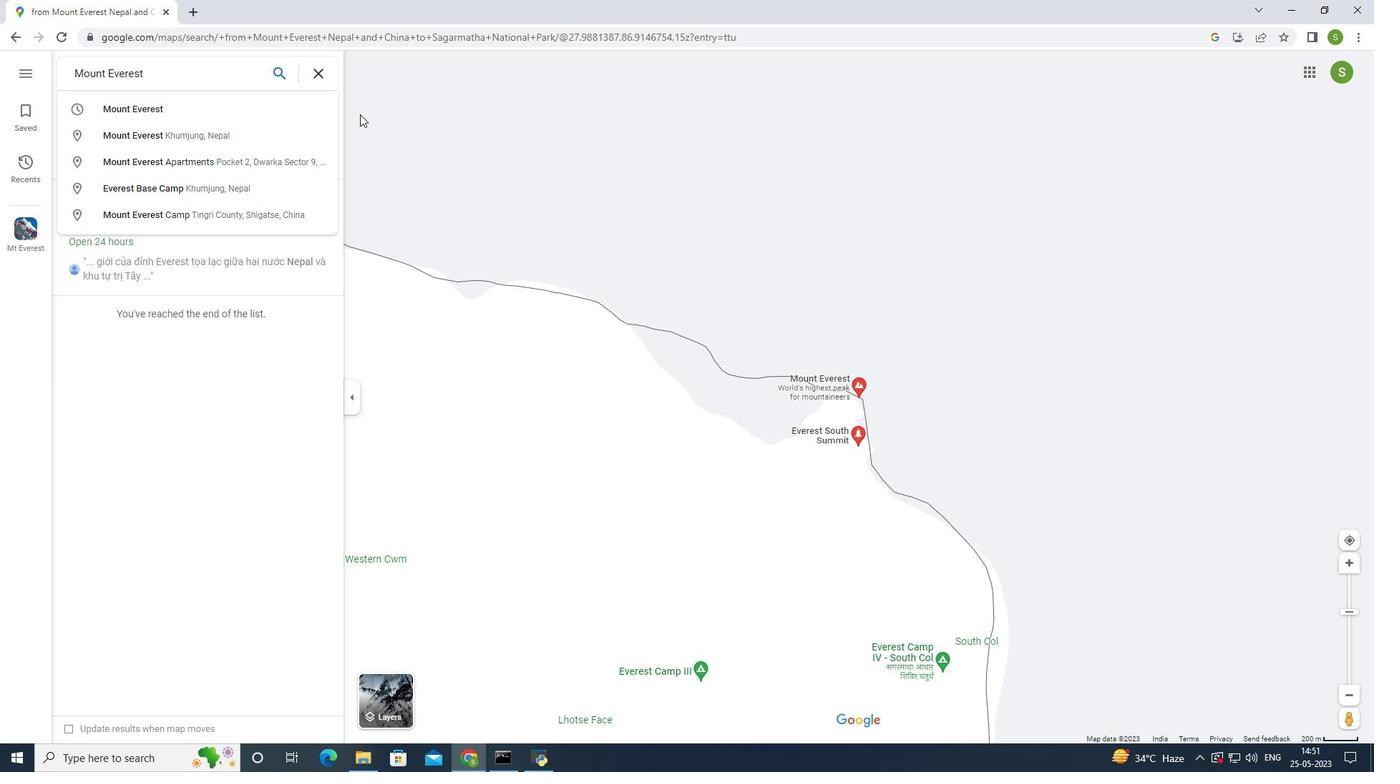 
Action: Mouse moved to (359, 114)
Screenshot: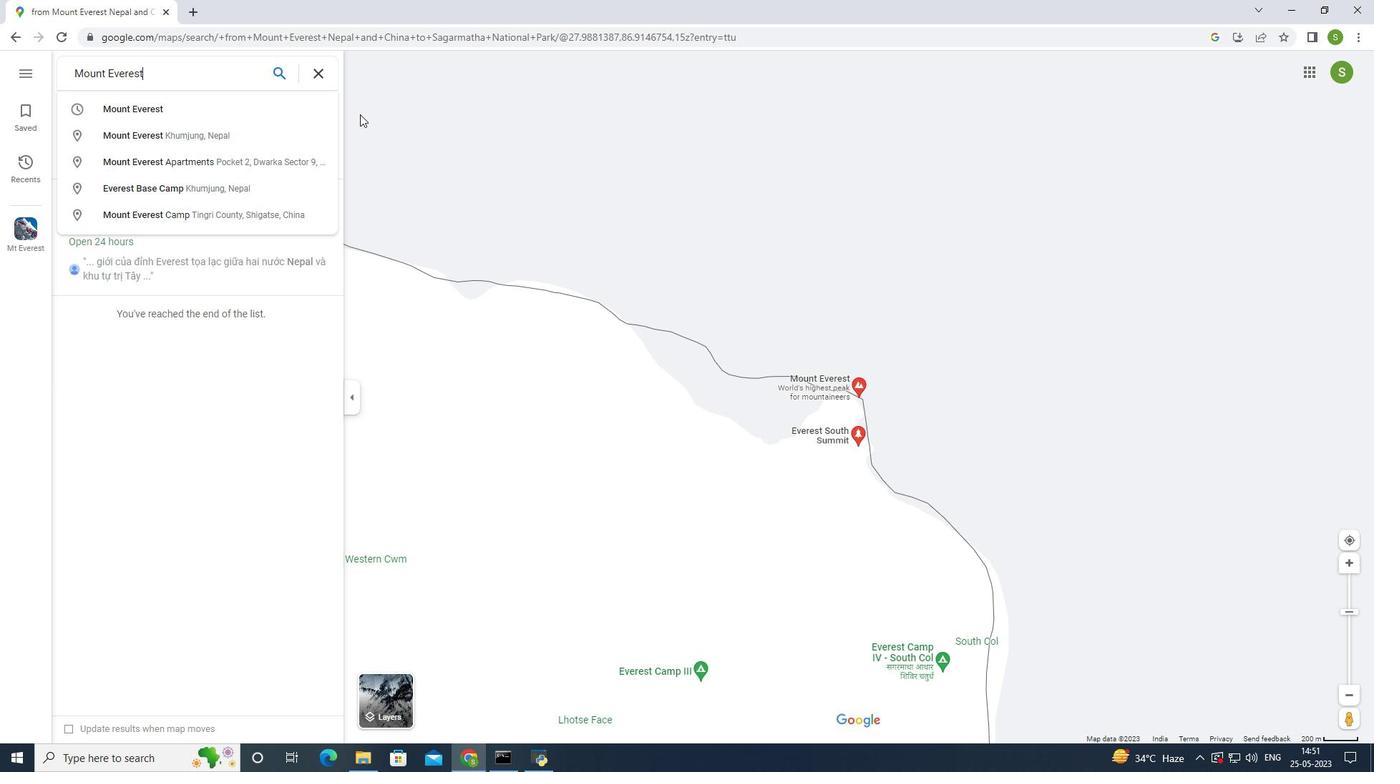 
Action: Key pressed <Key.space>
Screenshot: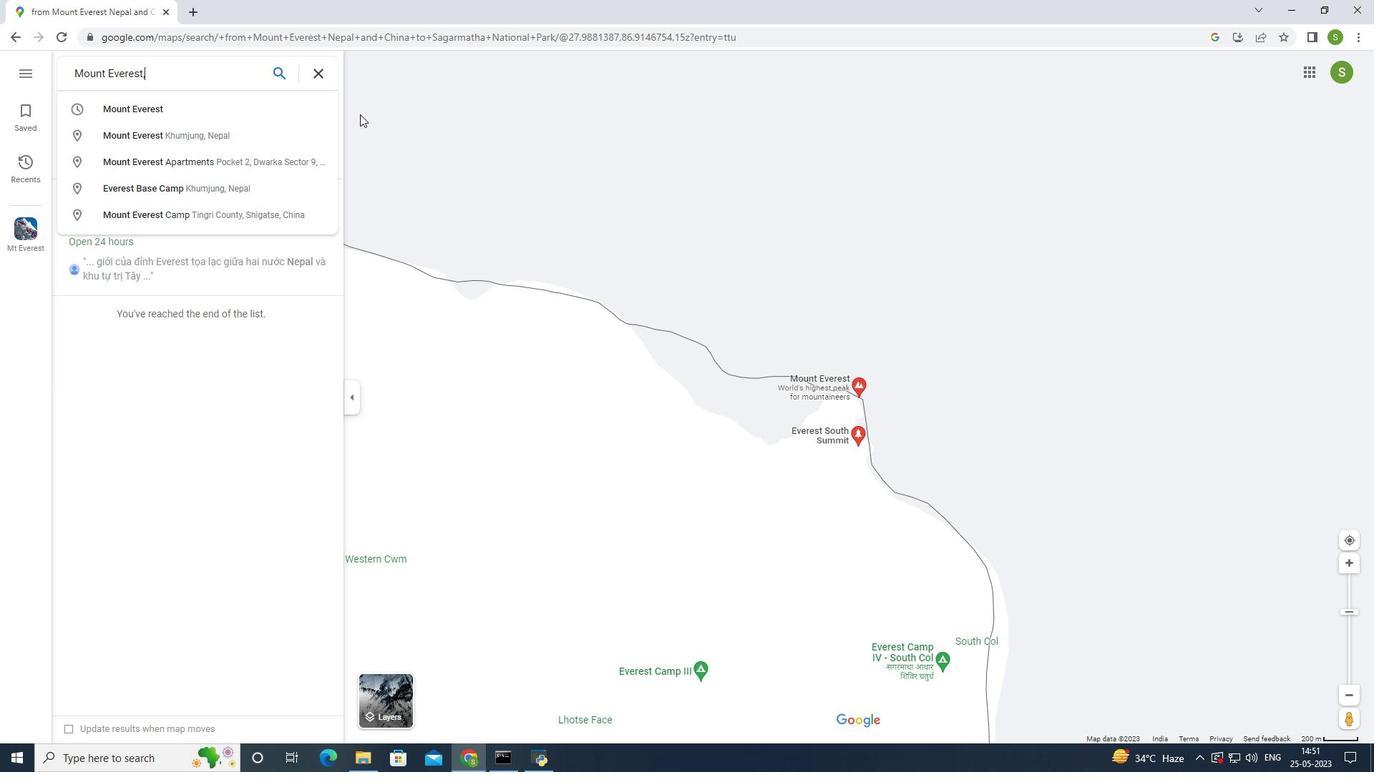 
Action: Mouse moved to (359, 115)
Screenshot: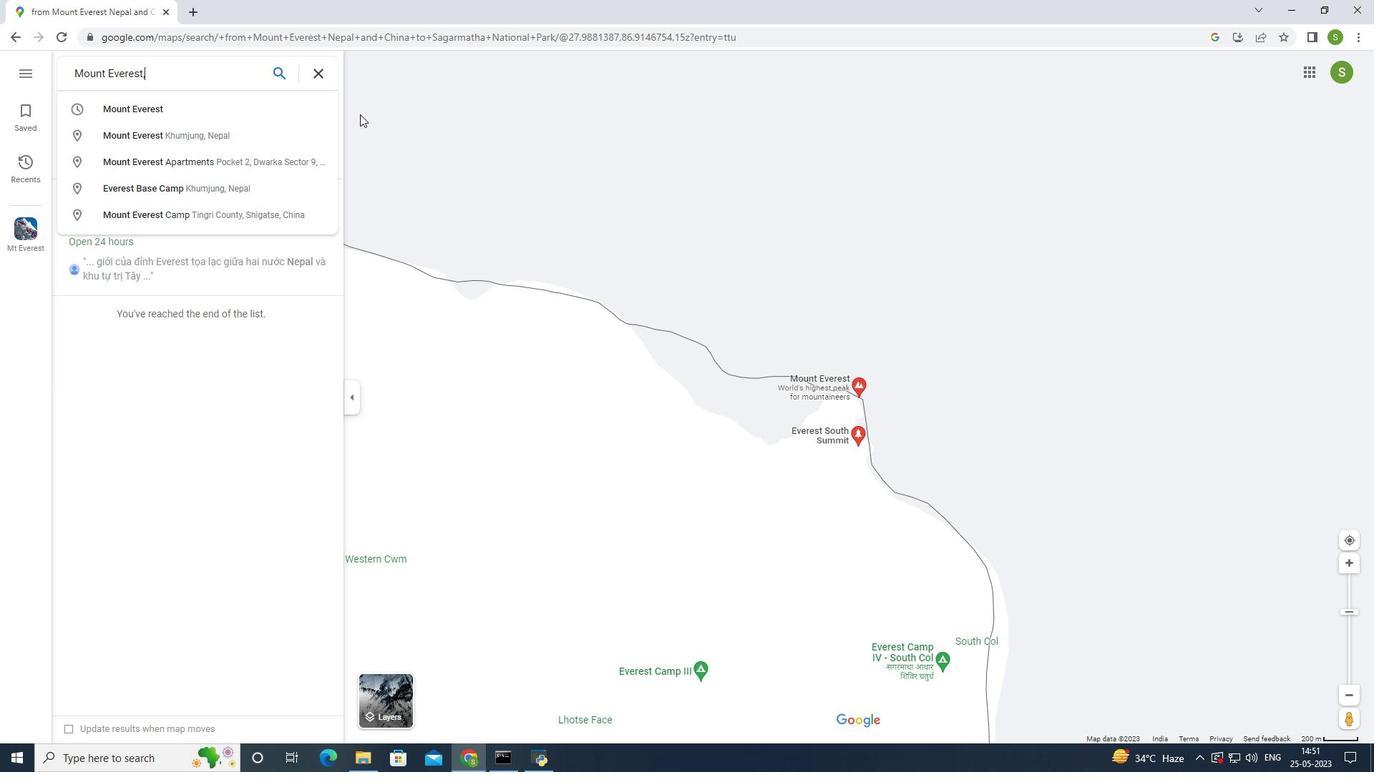 
Action: Key pressed <Key.caps_lock>N<Key.caps_lock>ep
Screenshot: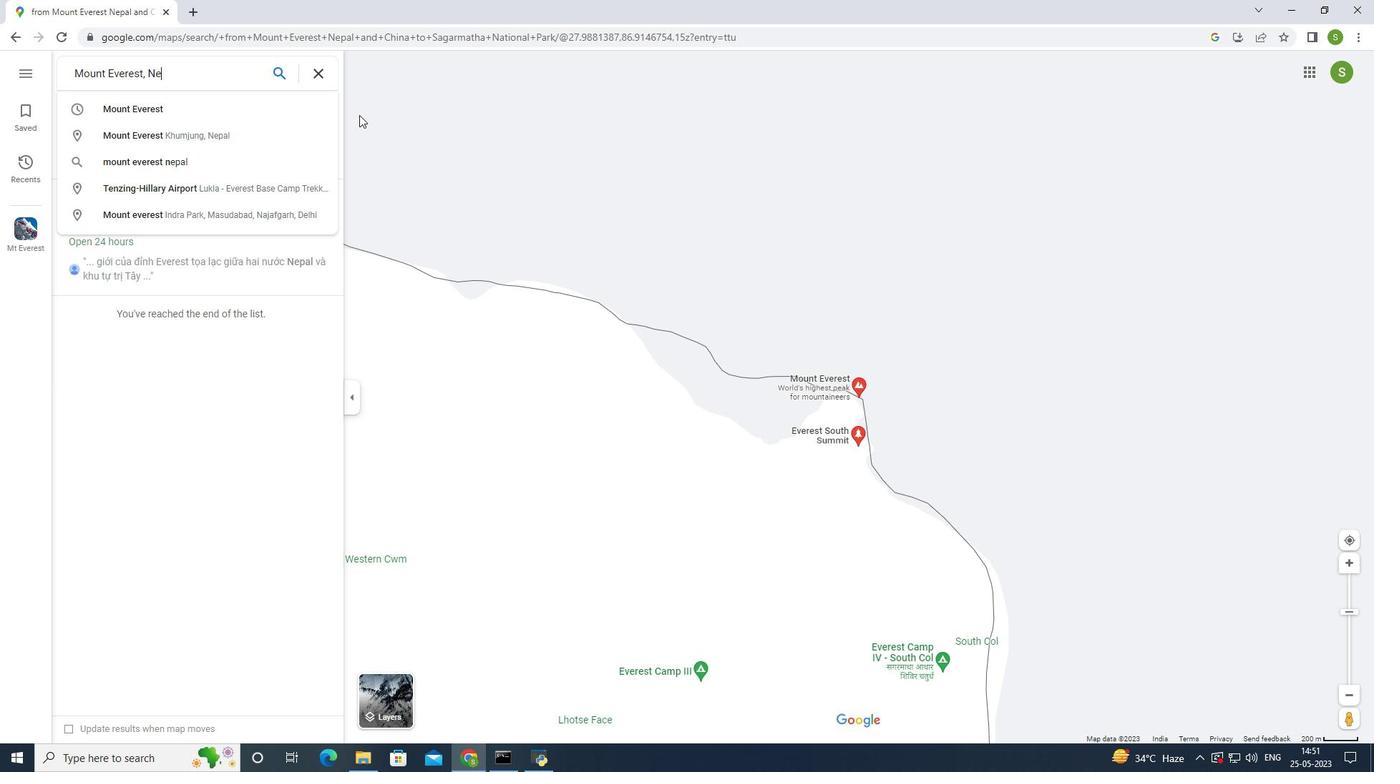 
Action: Mouse moved to (358, 115)
Screenshot: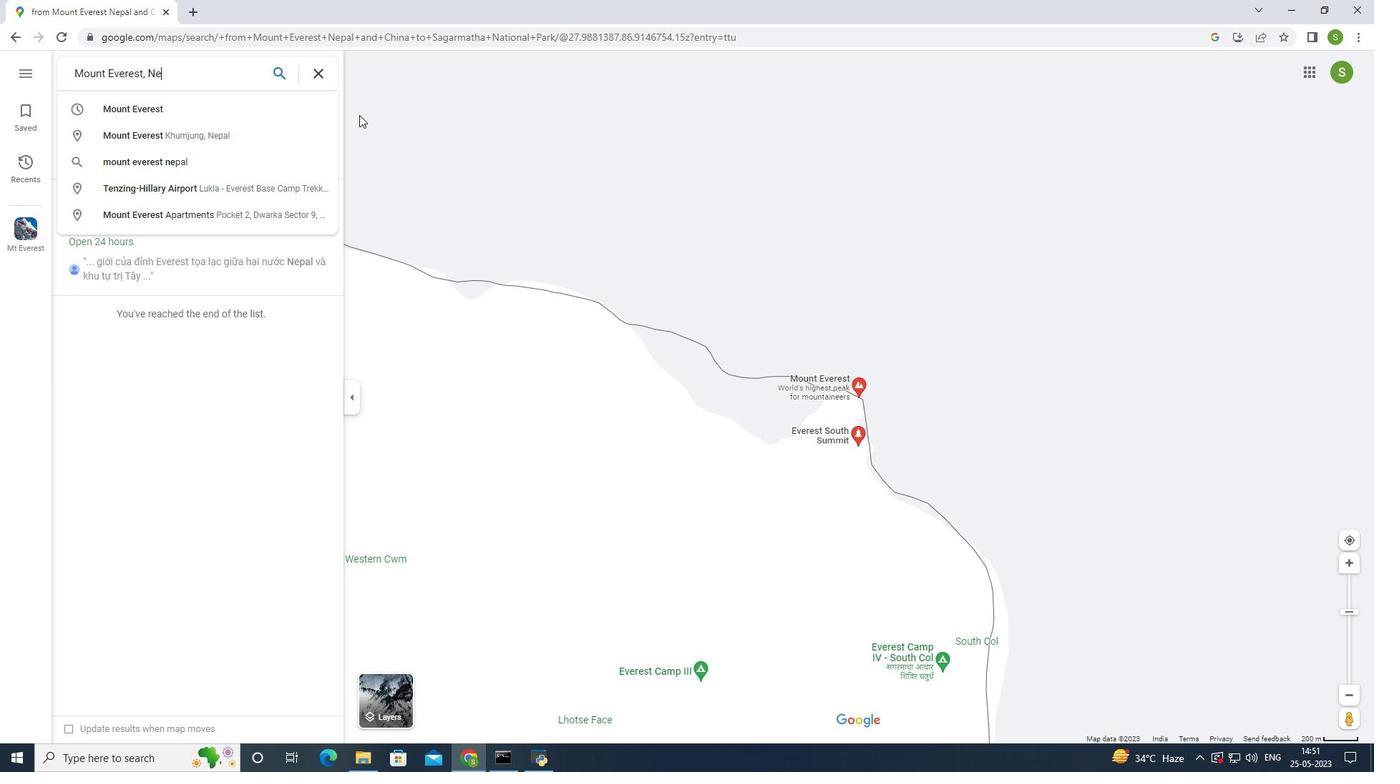 
Action: Key pressed al
Screenshot: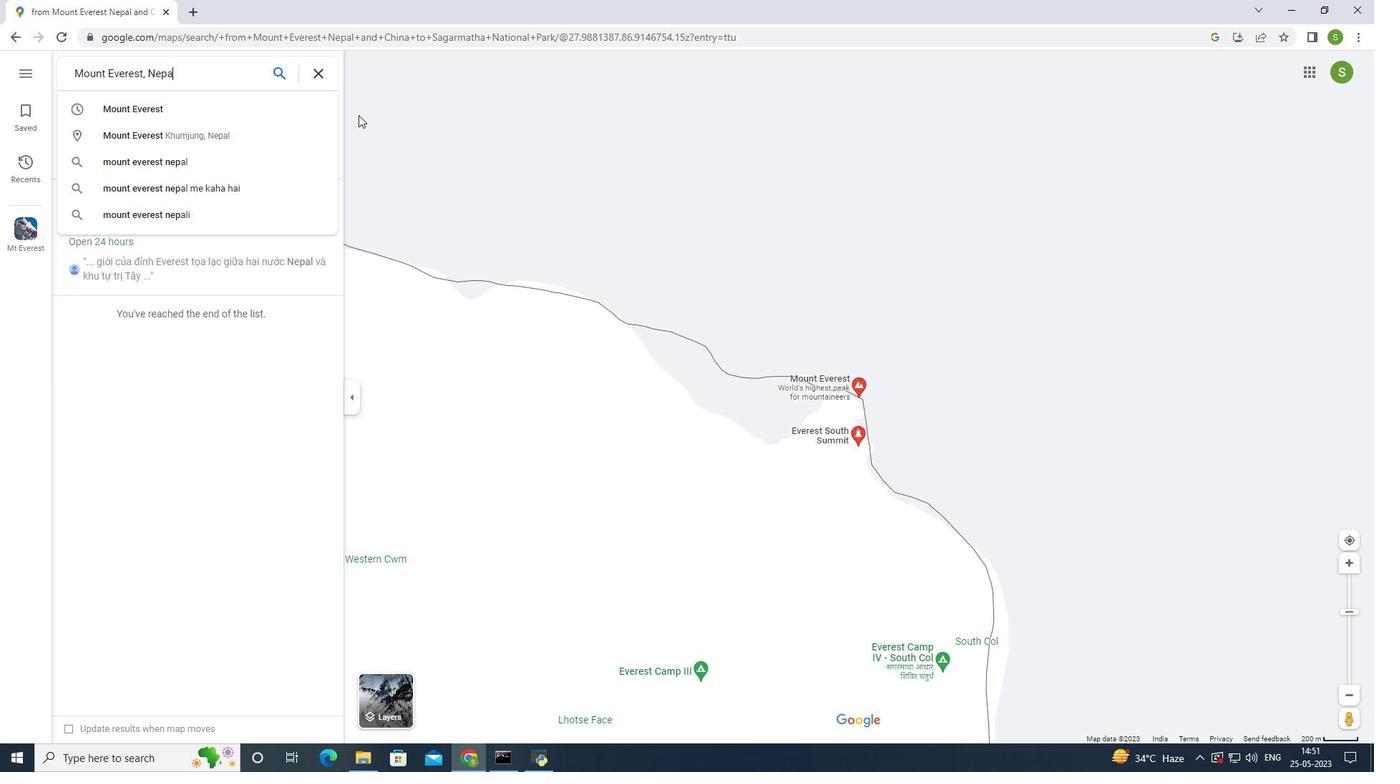 
Action: Mouse moved to (357, 115)
Screenshot: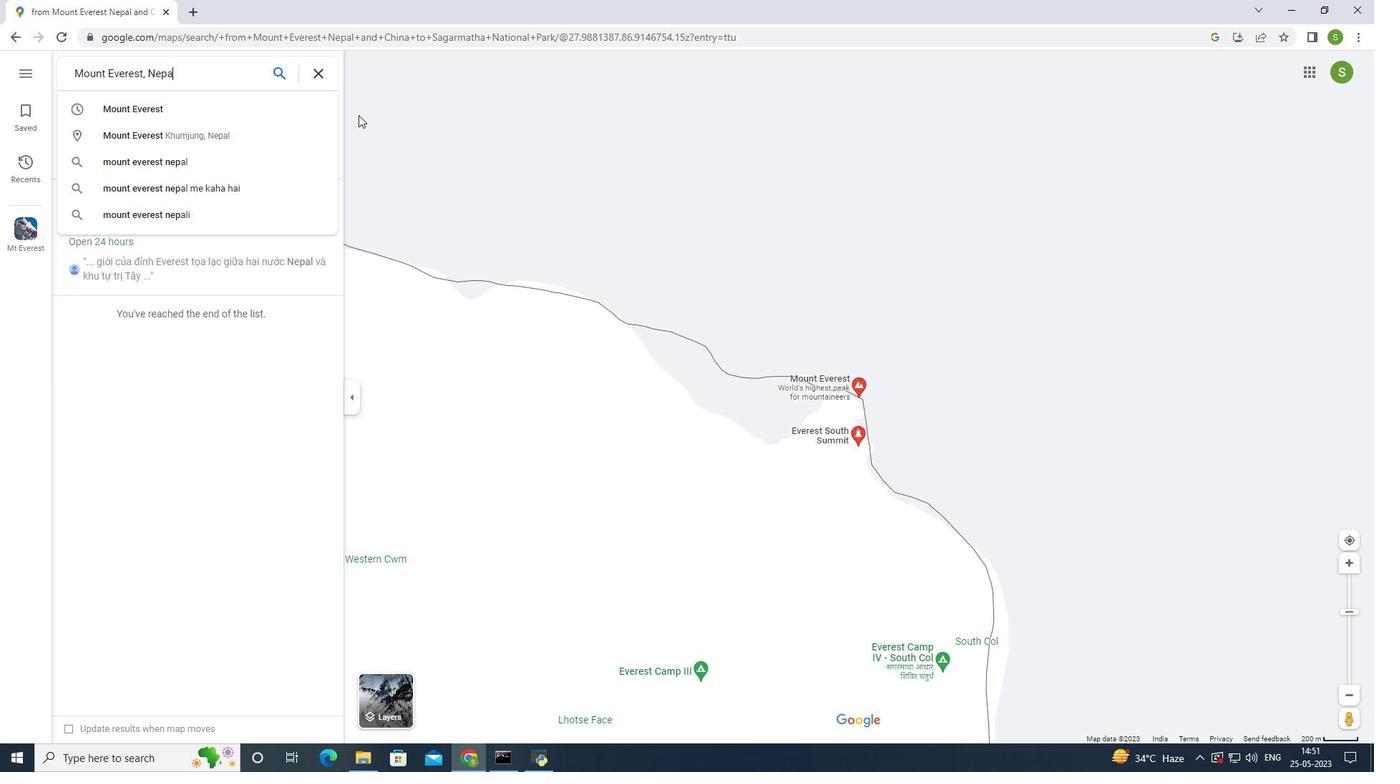 
Action: Key pressed <Key.space>and<Key.space><Key.caps_lock>C<Key.caps_lock>h
Screenshot: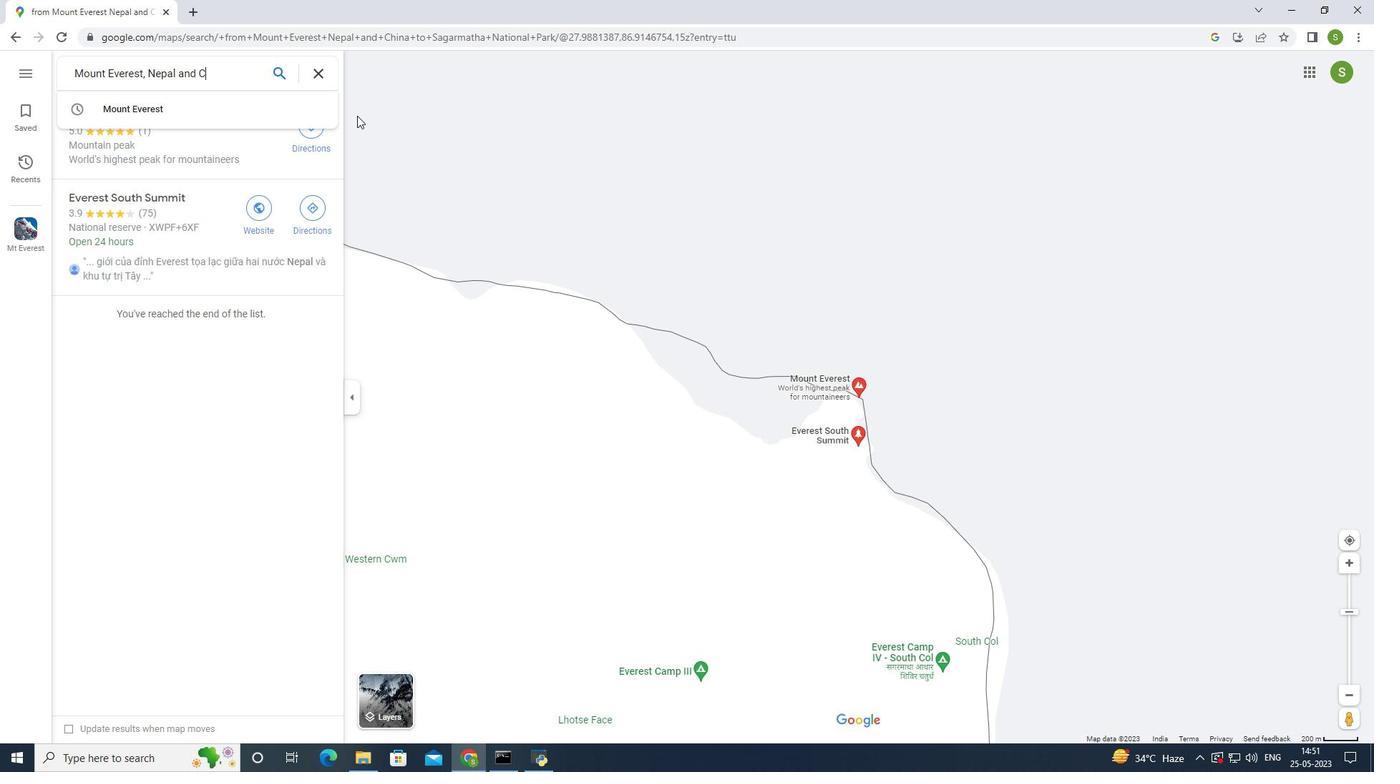 
Action: Mouse moved to (355, 117)
Screenshot: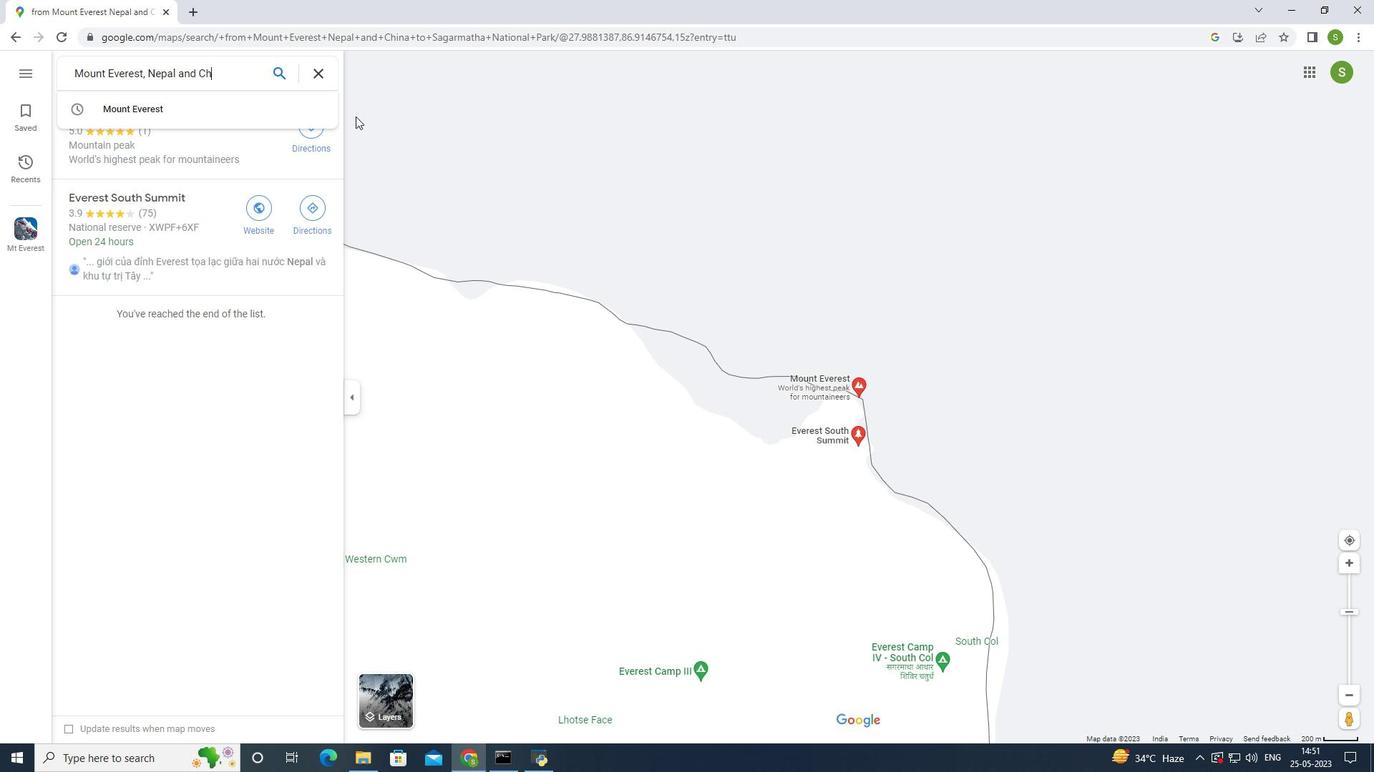 
Action: Key pressed ina<Key.space>to<Key.space><Key.caps_lock>S
Screenshot: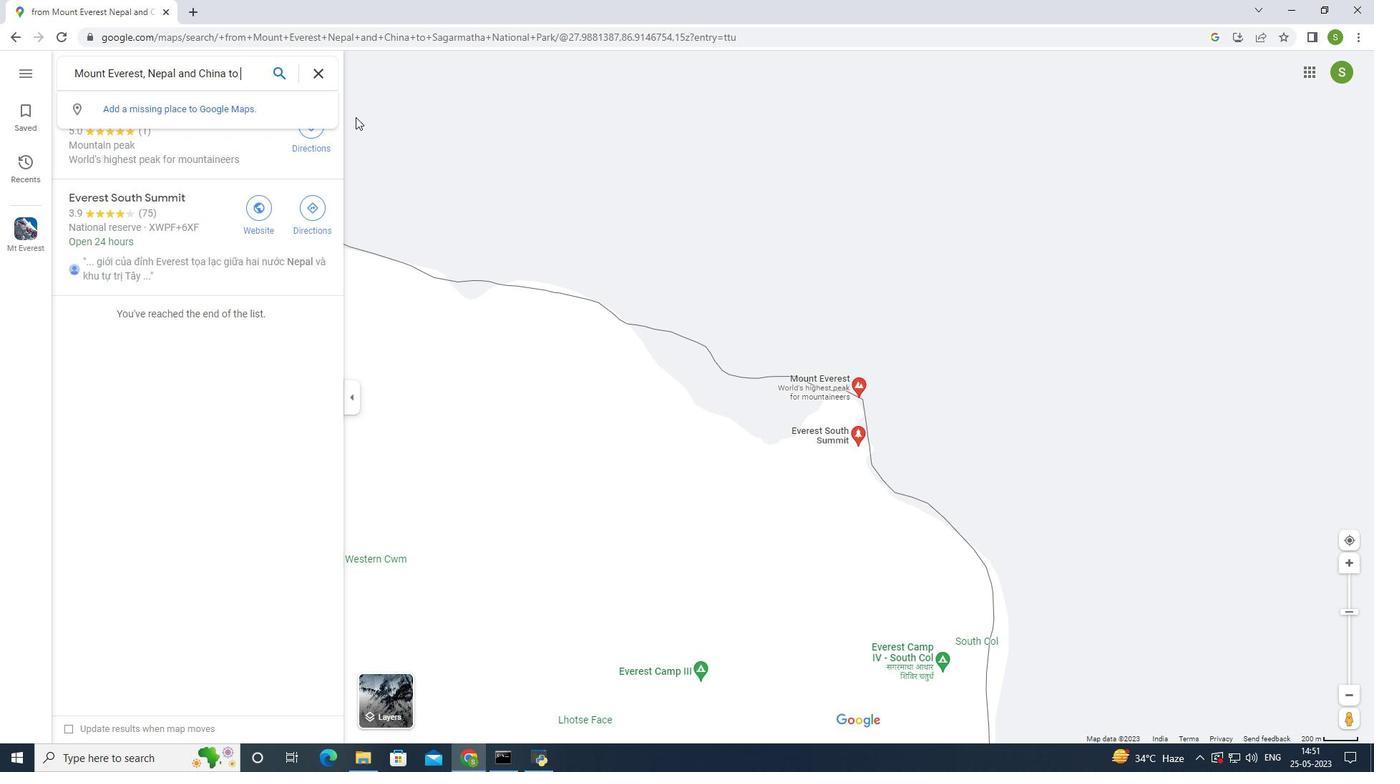 
Action: Mouse moved to (354, 117)
Screenshot: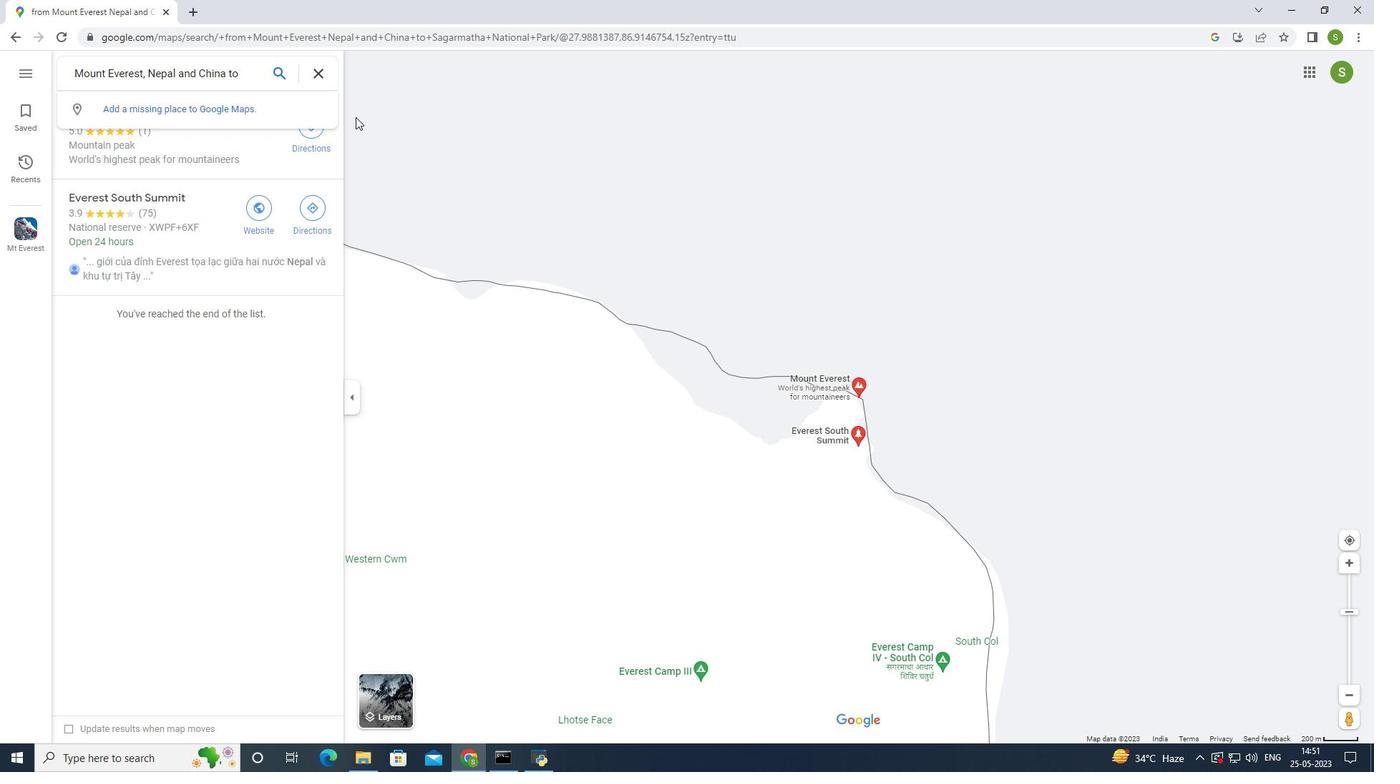 
Action: Key pressed <Key.caps_lock>agar
Screenshot: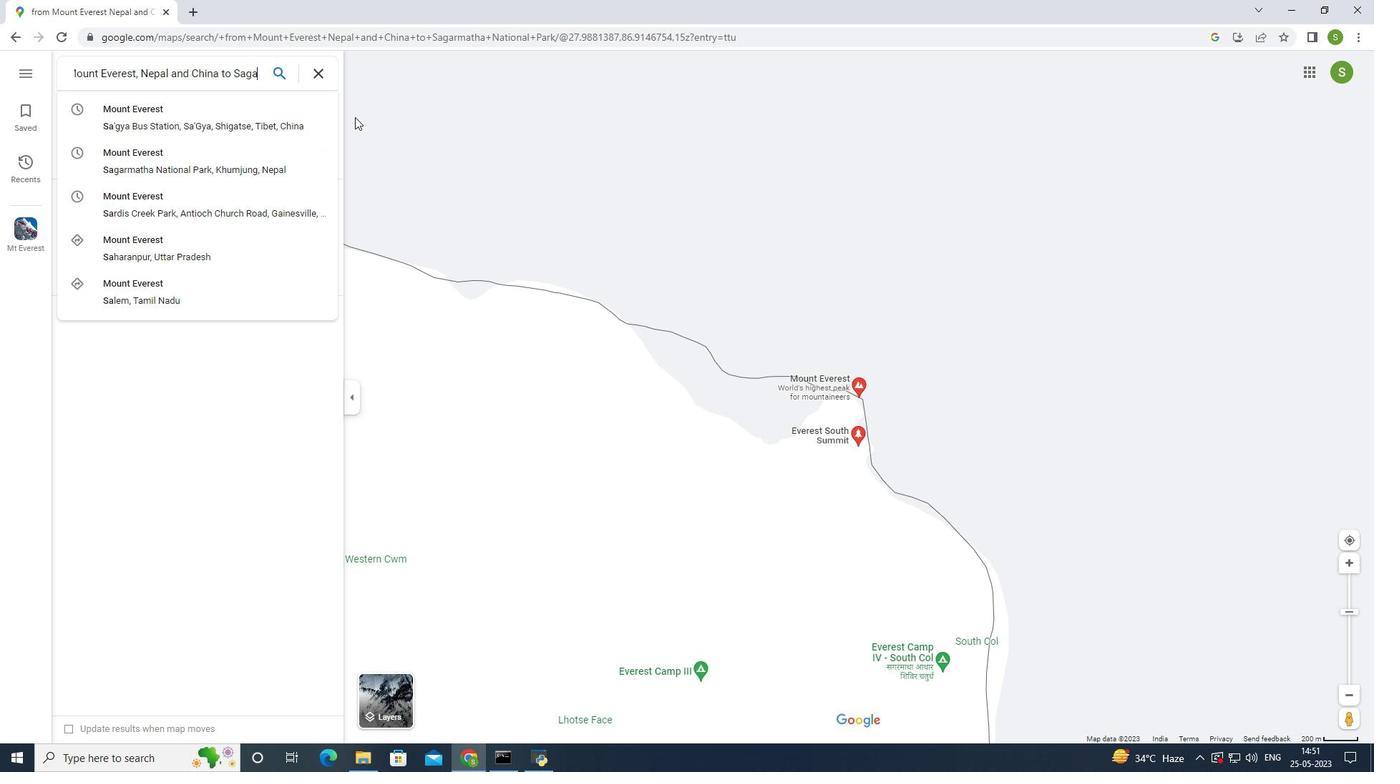 
Action: Mouse moved to (354, 117)
Screenshot: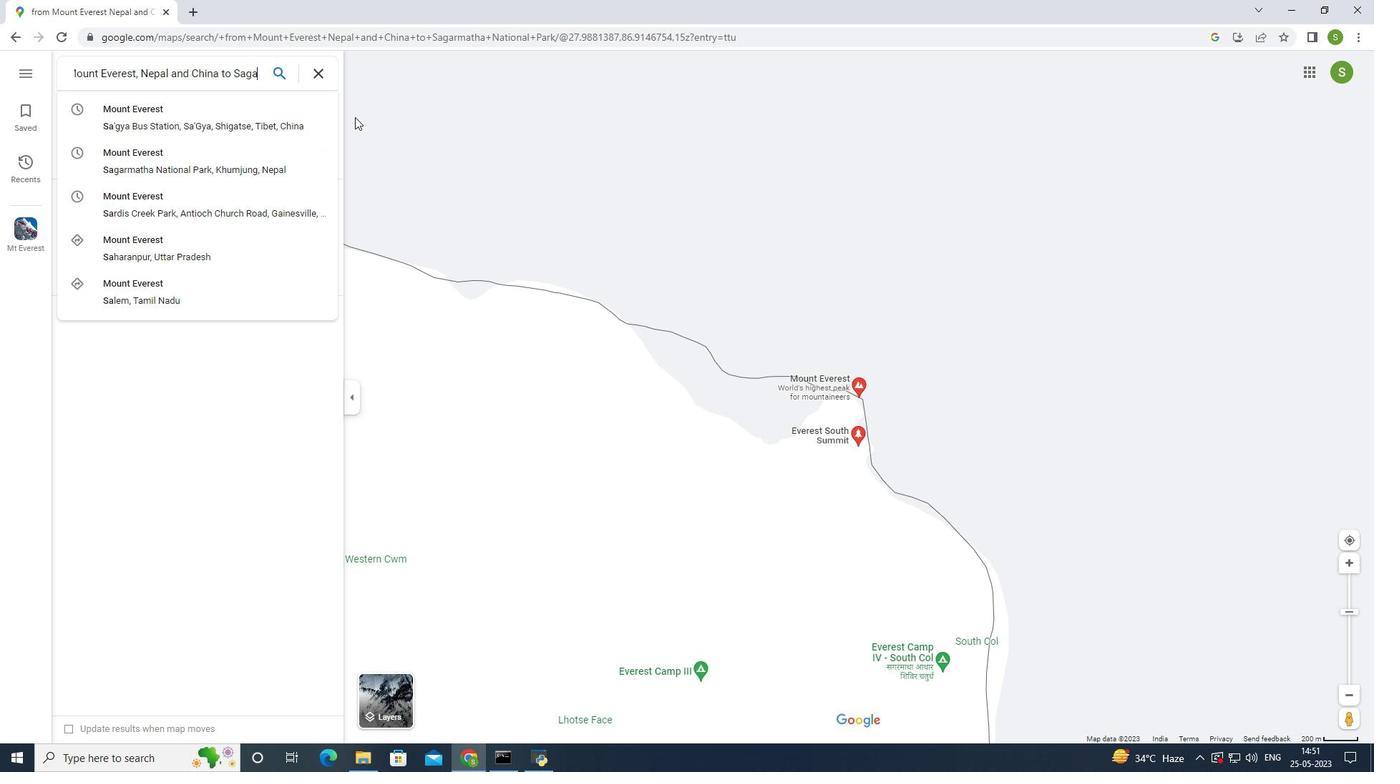 
Action: Key pressed mat
Screenshot: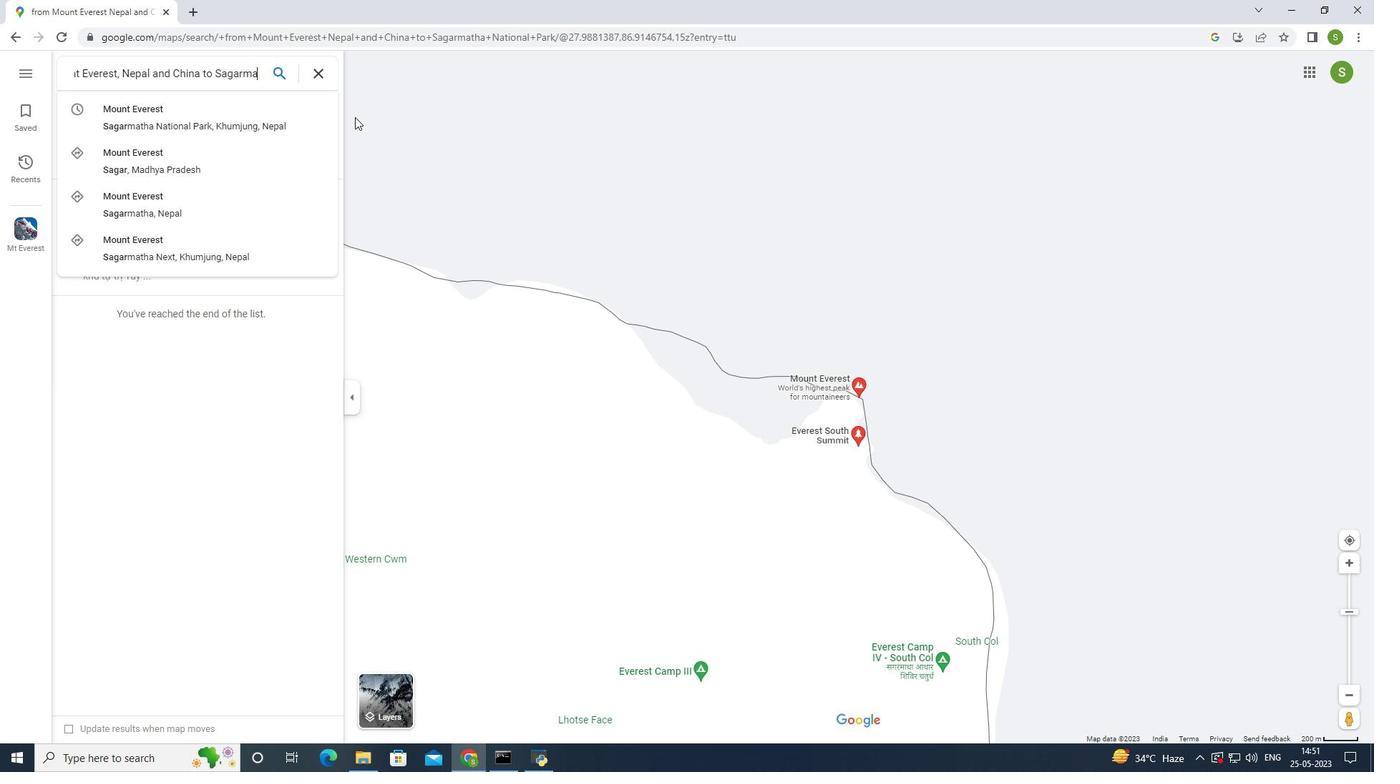 
Action: Mouse moved to (354, 117)
Screenshot: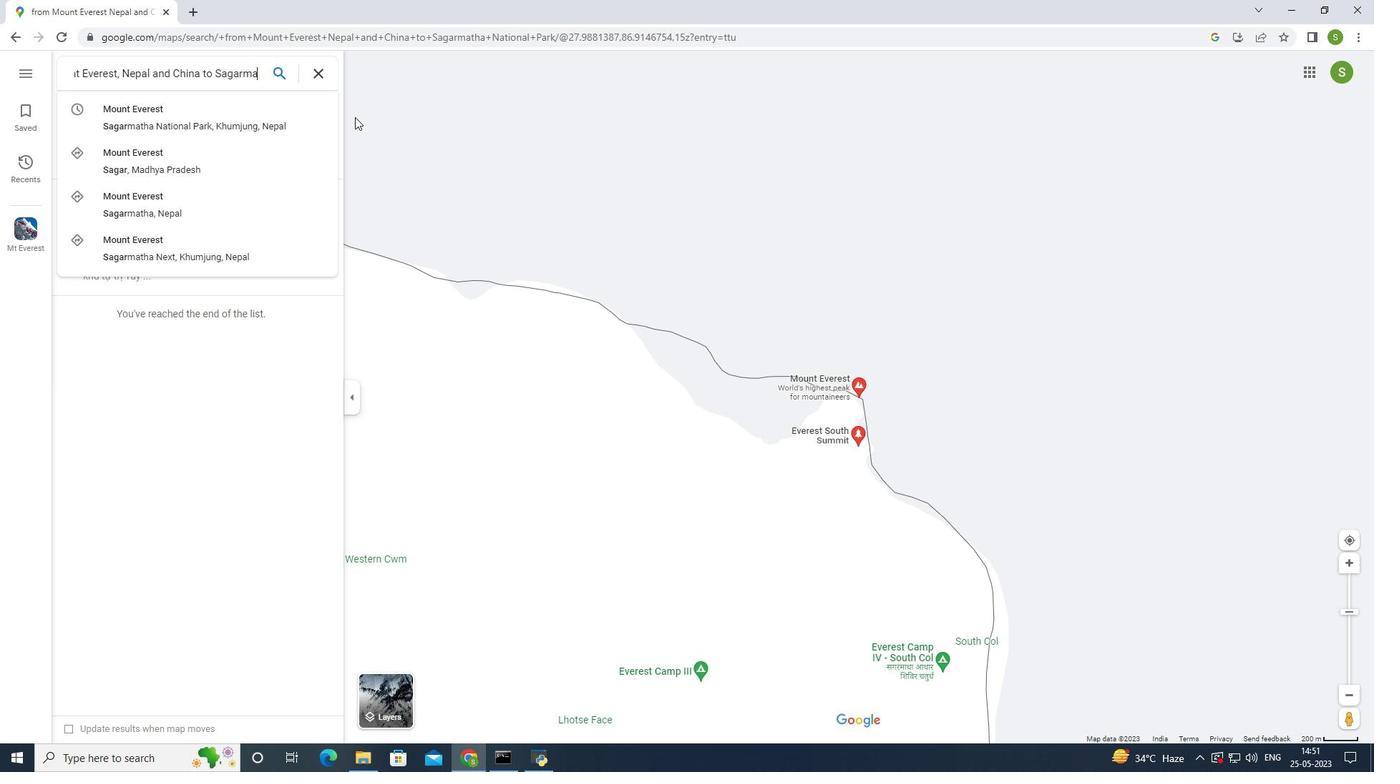 
Action: Key pressed ha<Key.space><Key.caps_lock>
Screenshot: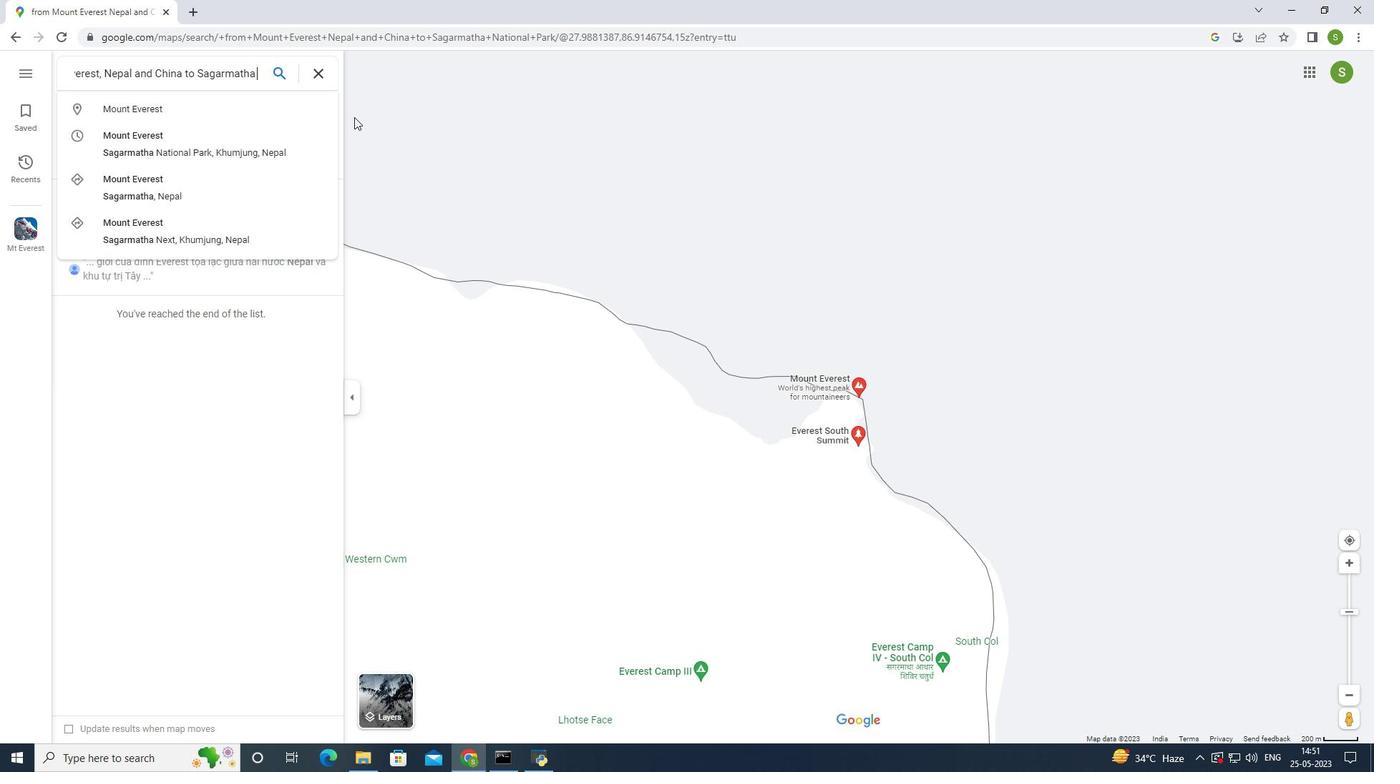 
Action: Mouse moved to (354, 118)
Screenshot: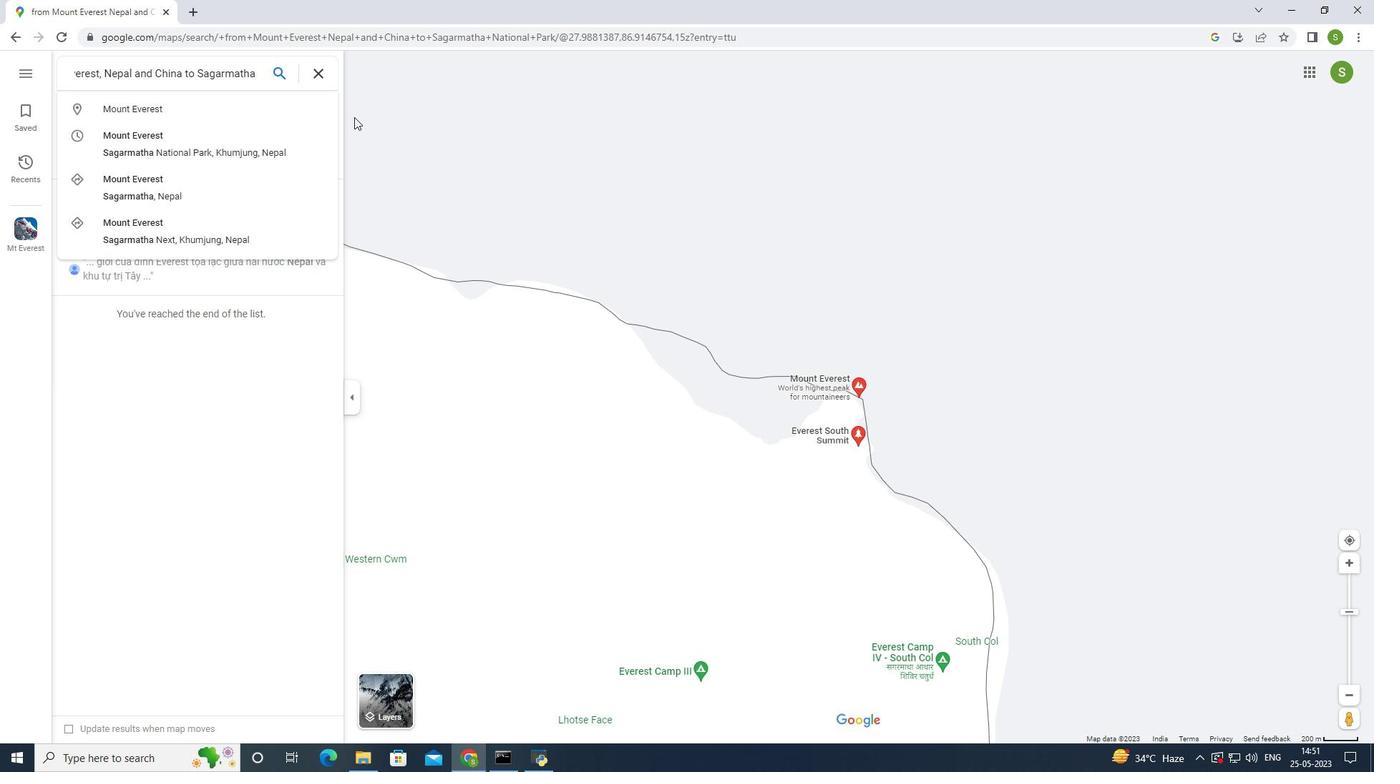 
Action: Key pressed N<Key.caps_lock>at
Screenshot: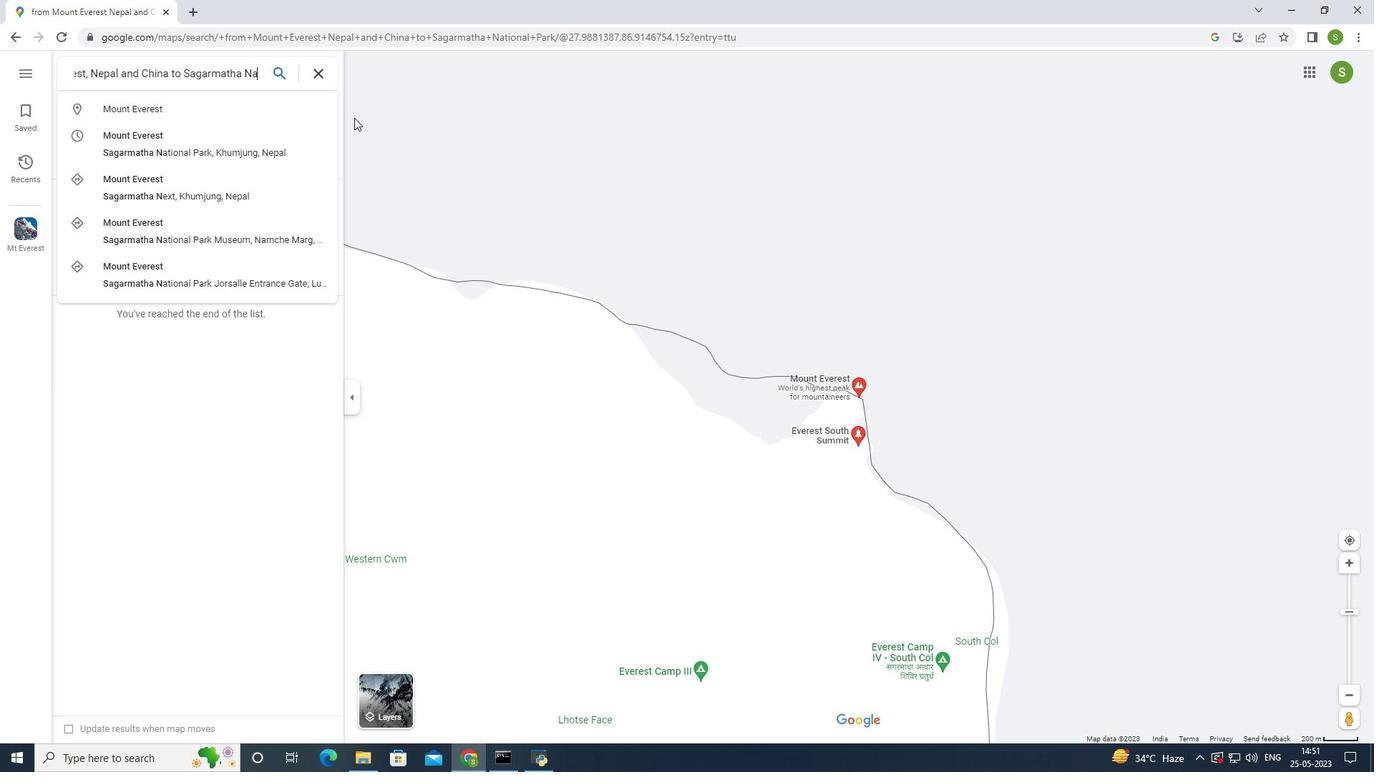 
Action: Mouse moved to (353, 118)
Screenshot: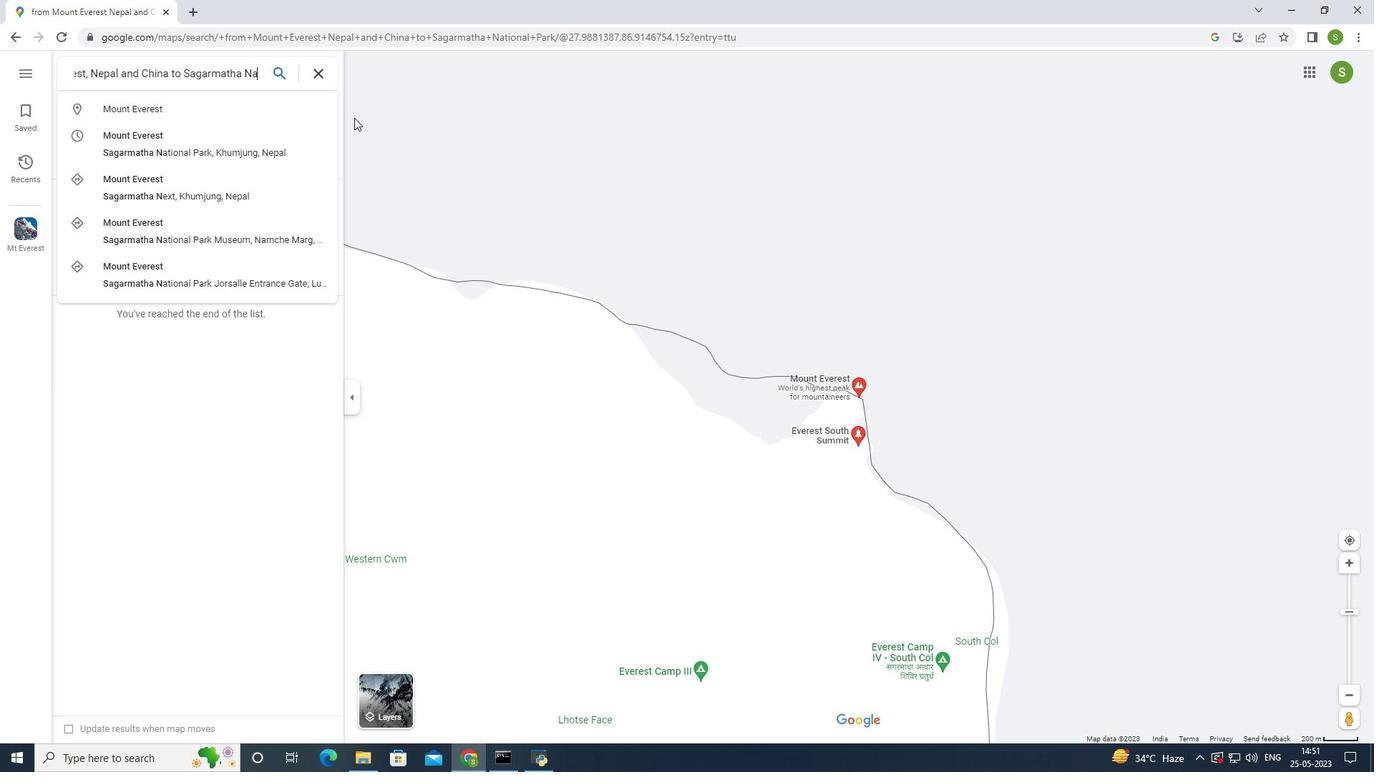 
Action: Key pressed ional<Key.space><Key.caps_lock>P<Key.caps_lock>ark<Key.space><Key.caps_lock>N<Key.caps_lock>epal<Key.space>a<Key.backspace><Key.backspace><Key.enter>
Screenshot: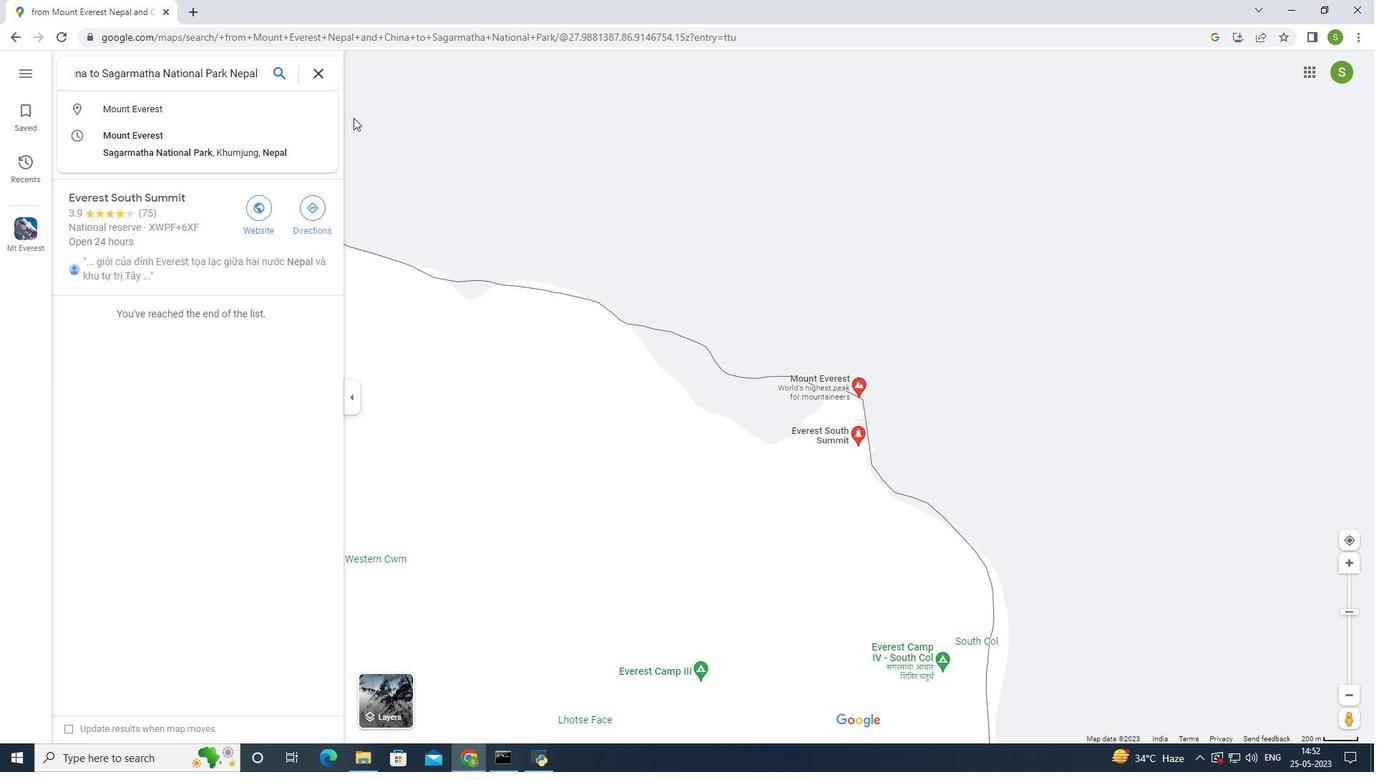 
Action: Mouse moved to (540, 698)
Screenshot: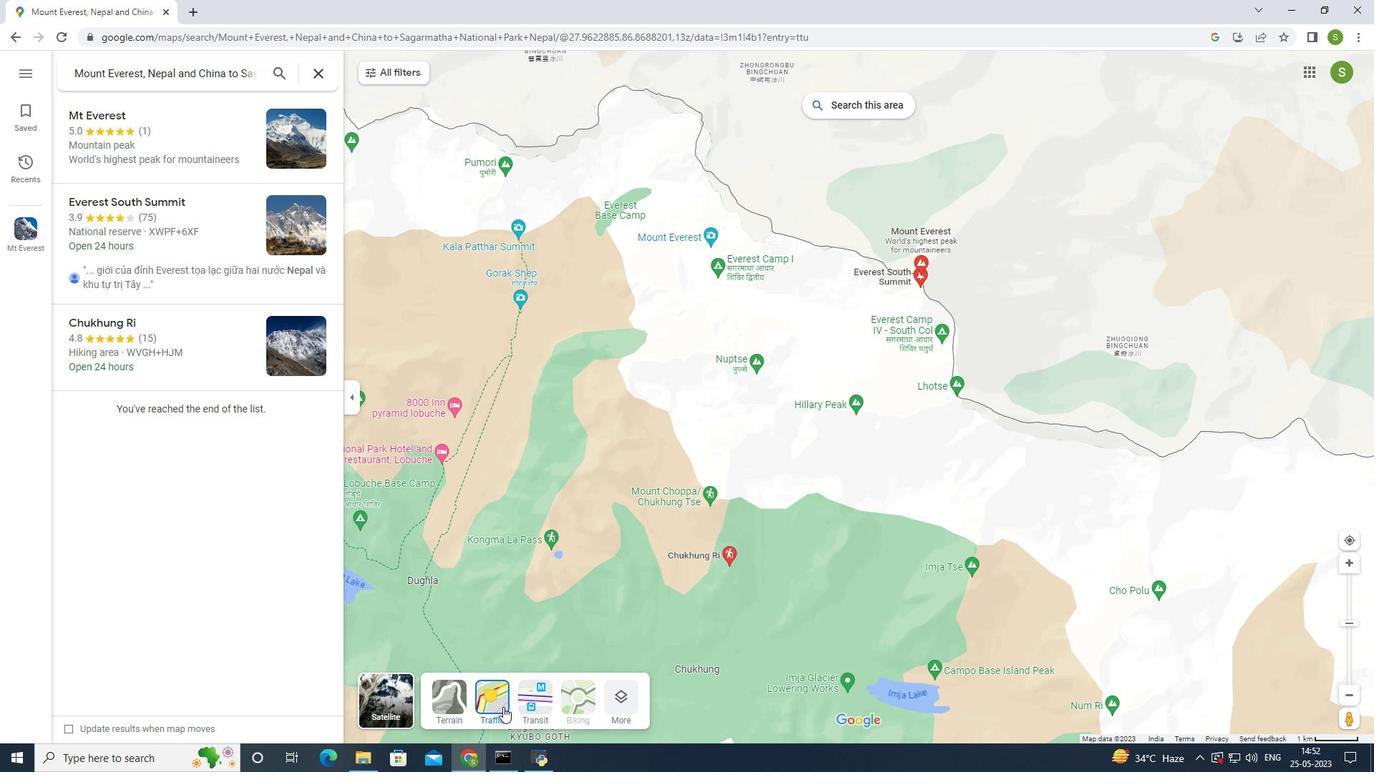
Action: Mouse pressed left at (540, 698)
Screenshot: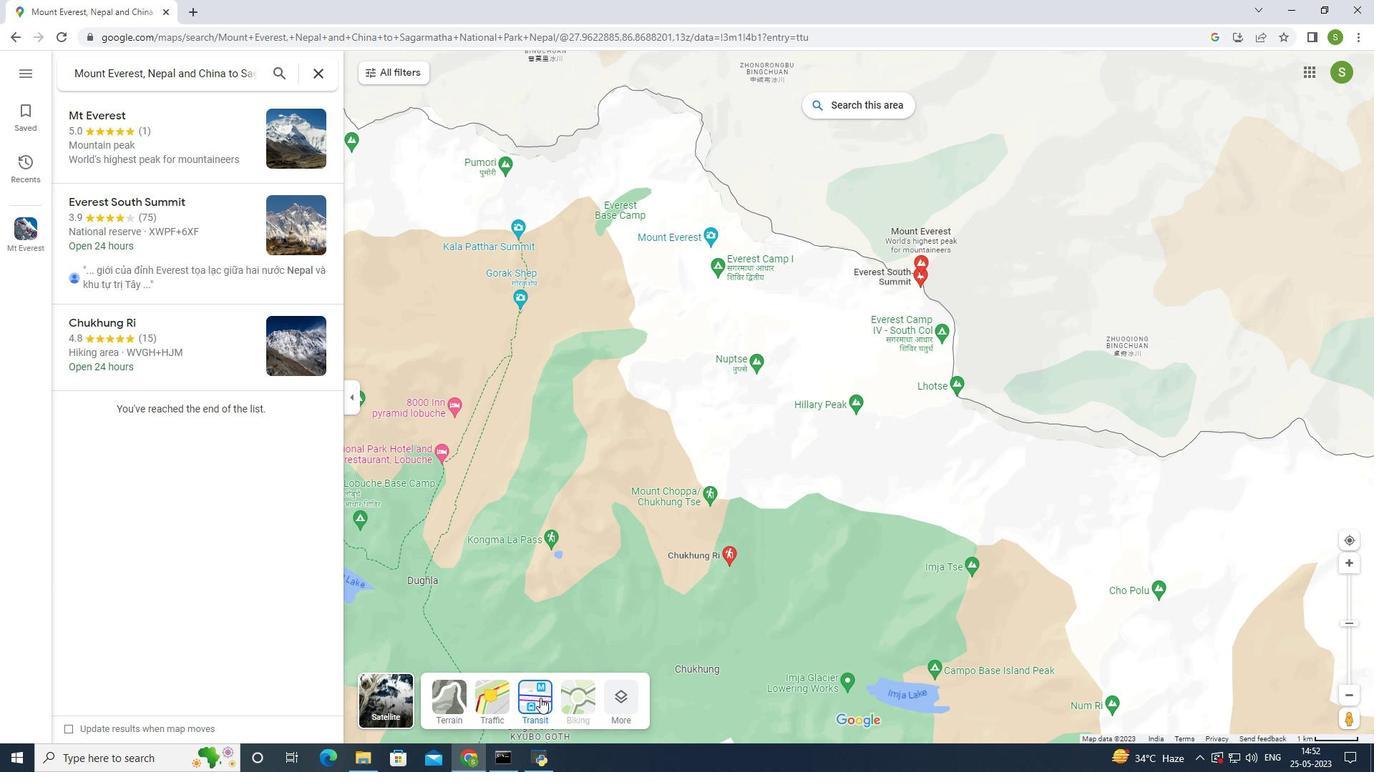 
Action: Mouse moved to (916, 322)
Screenshot: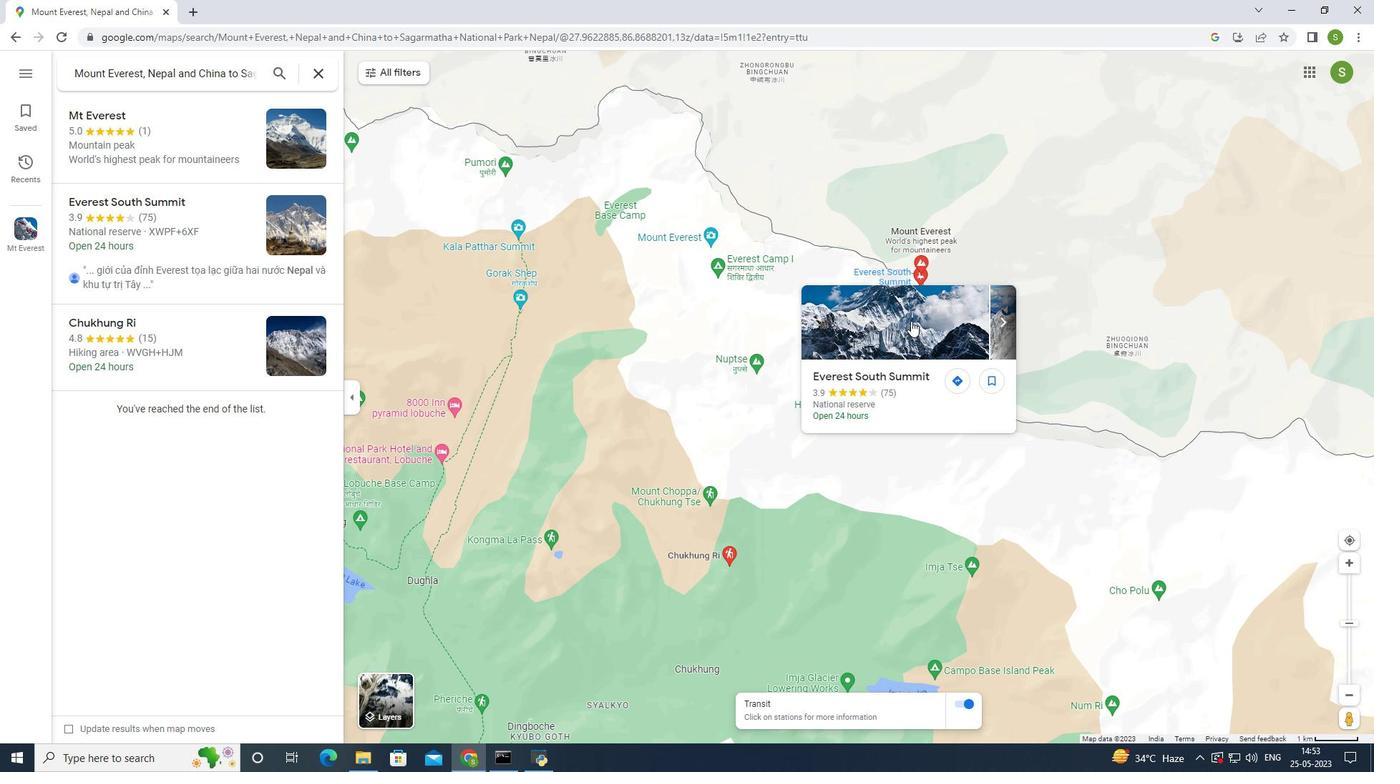 
Action: Mouse pressed left at (916, 322)
Screenshot: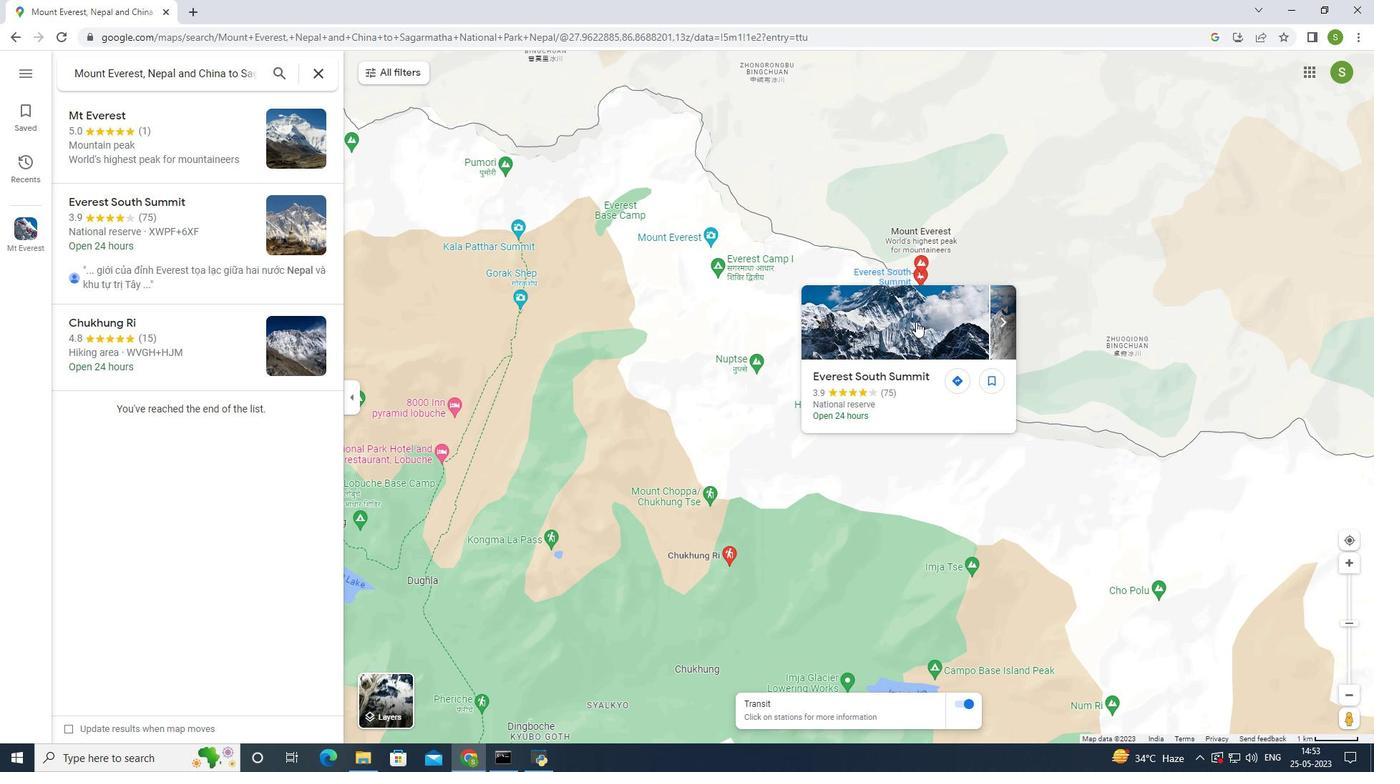 
Action: Mouse moved to (628, 108)
Screenshot: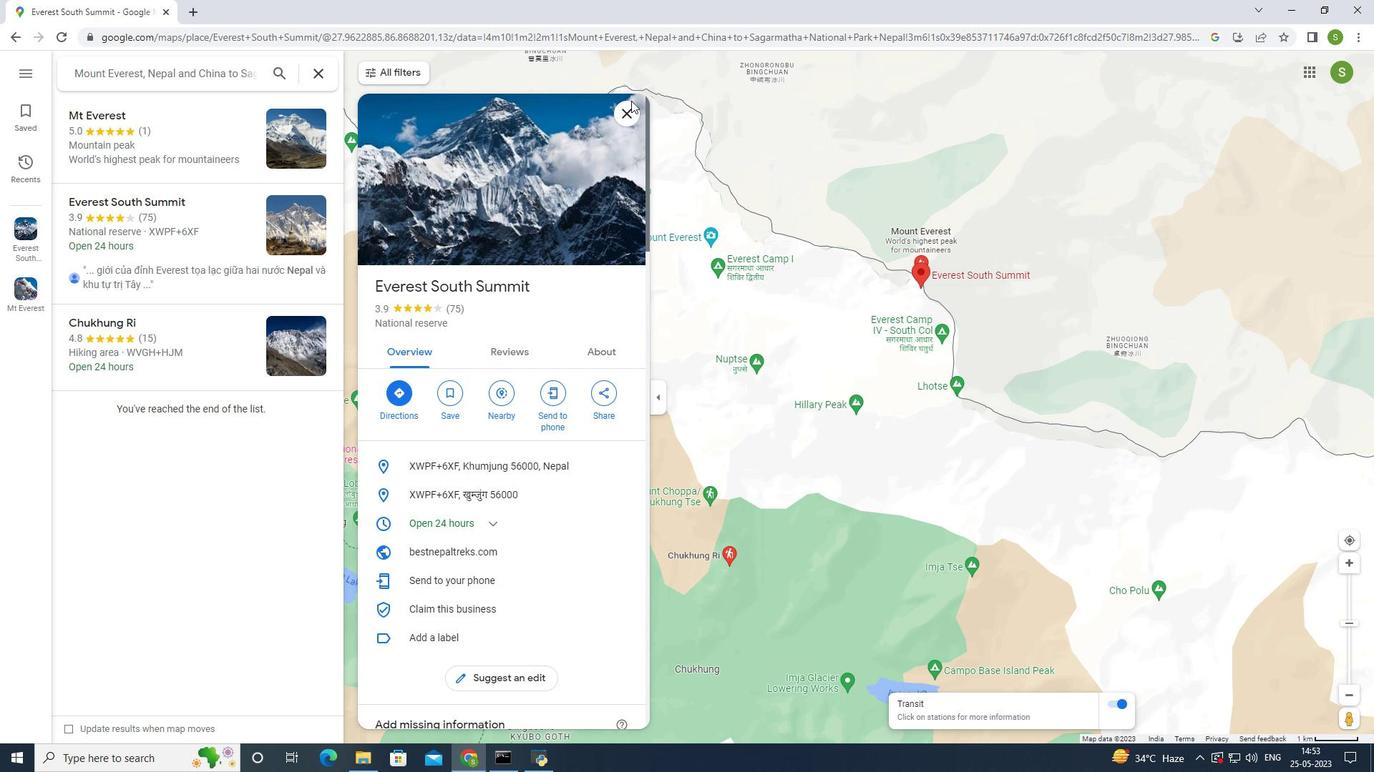 
Action: Mouse pressed left at (628, 108)
Screenshot: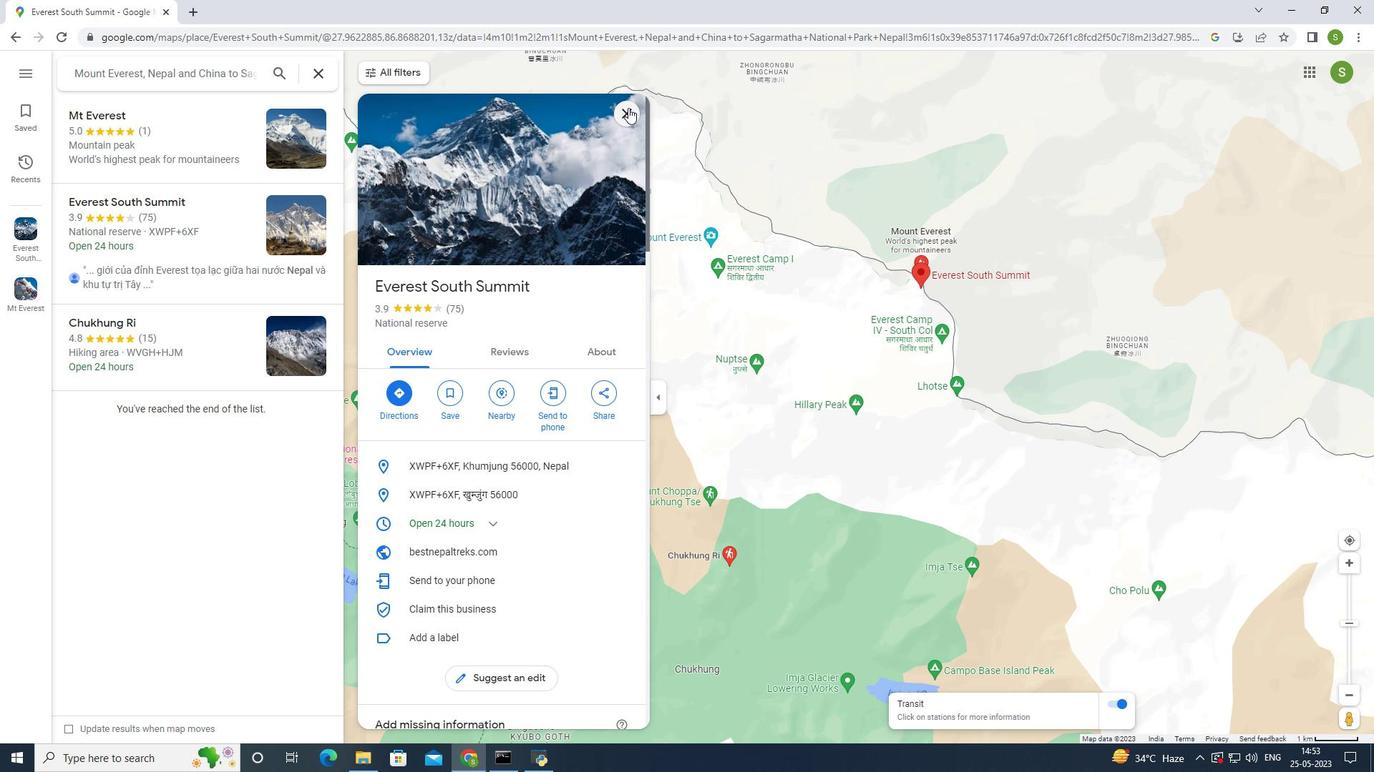 
Action: Mouse moved to (881, 461)
Screenshot: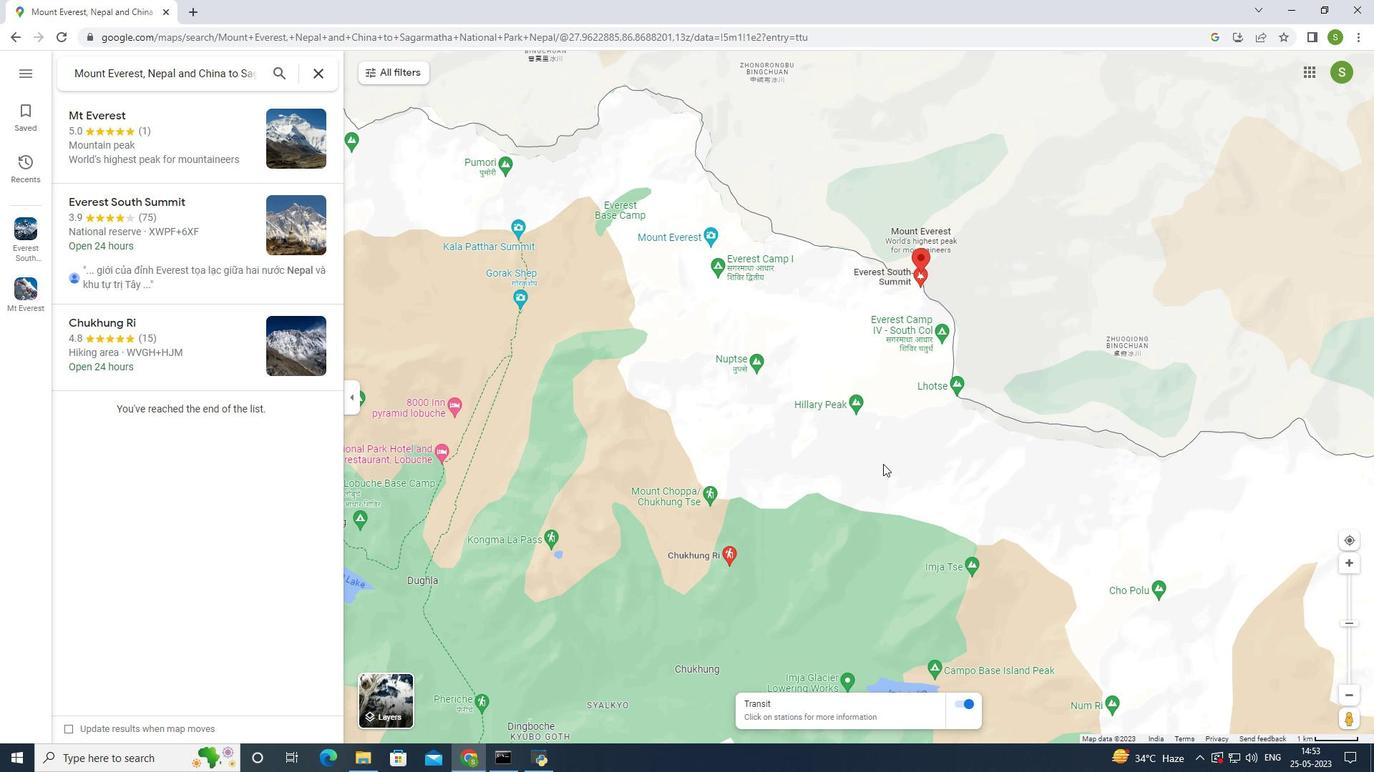 
